 Task: For heading Calibri with Bold.  font size for heading24,  'Change the font style of data to'Bell MT.  and font size to 16,  Change the alignment of both headline & data to Align middle & Align Center.  In the sheet  ExpenseLog analysisbook
Action: Mouse moved to (137, 140)
Screenshot: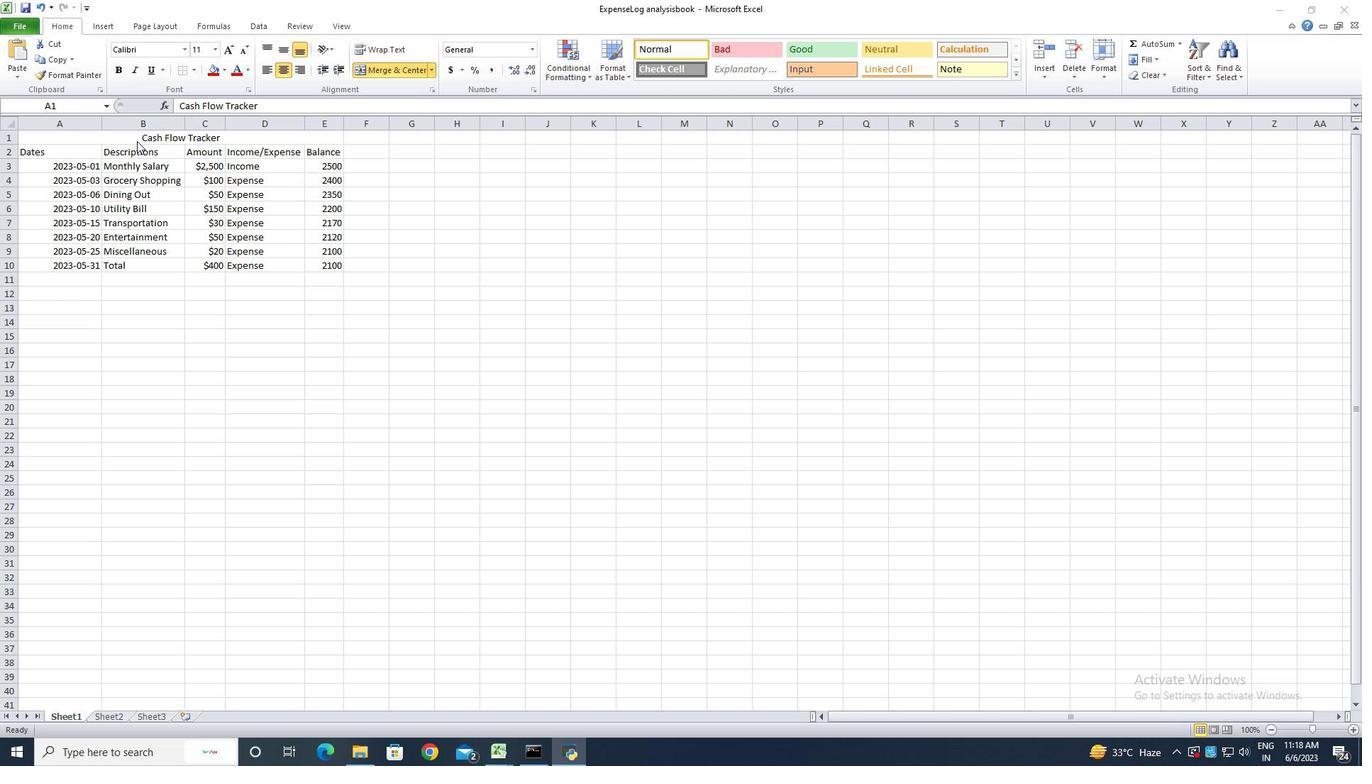 
Action: Mouse pressed left at (137, 140)
Screenshot: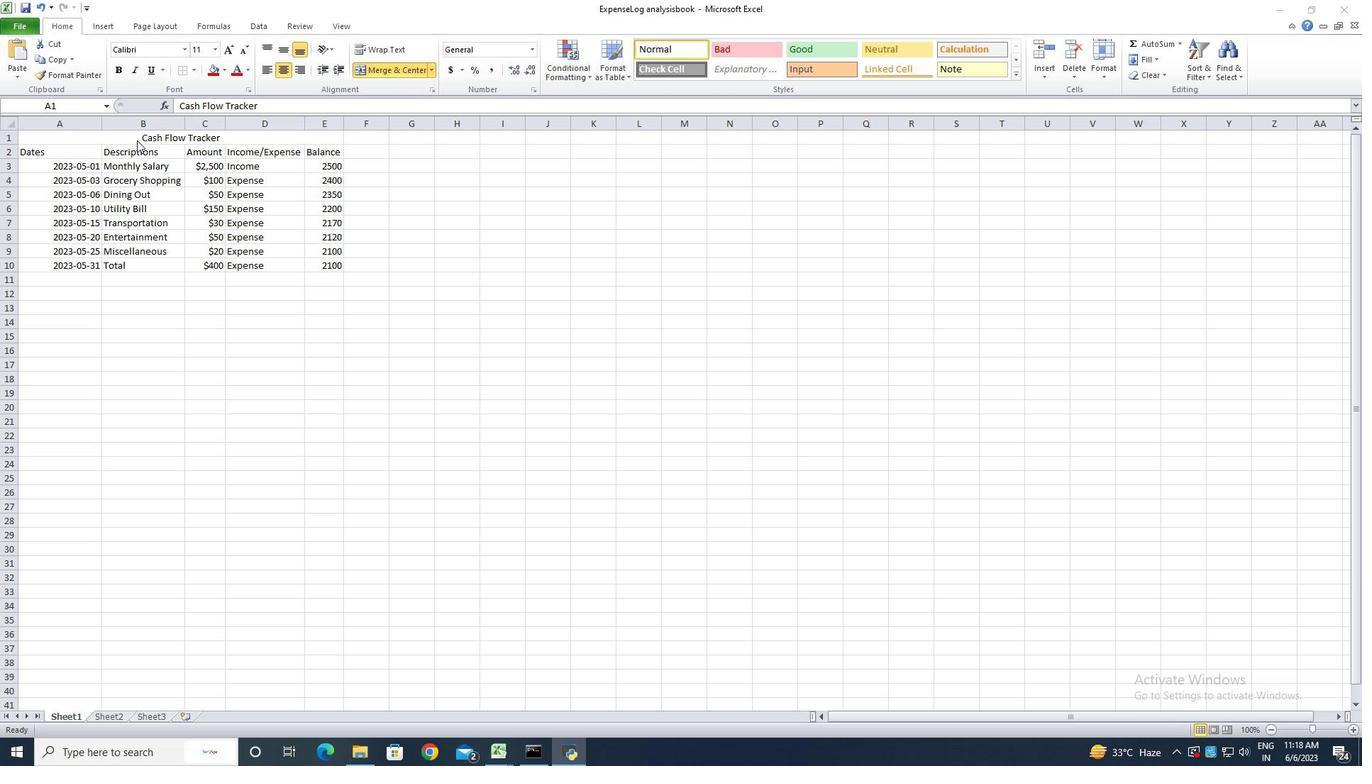 
Action: Mouse moved to (185, 51)
Screenshot: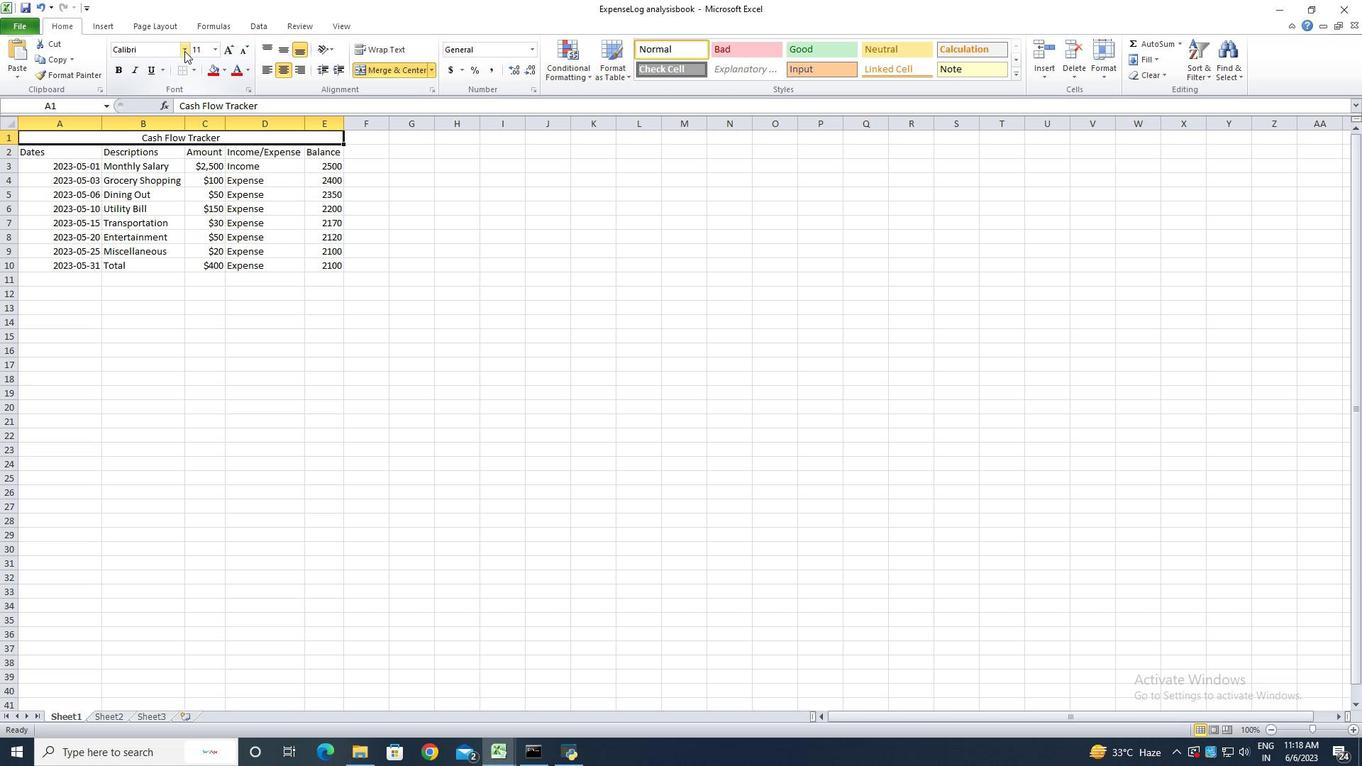 
Action: Mouse pressed left at (185, 51)
Screenshot: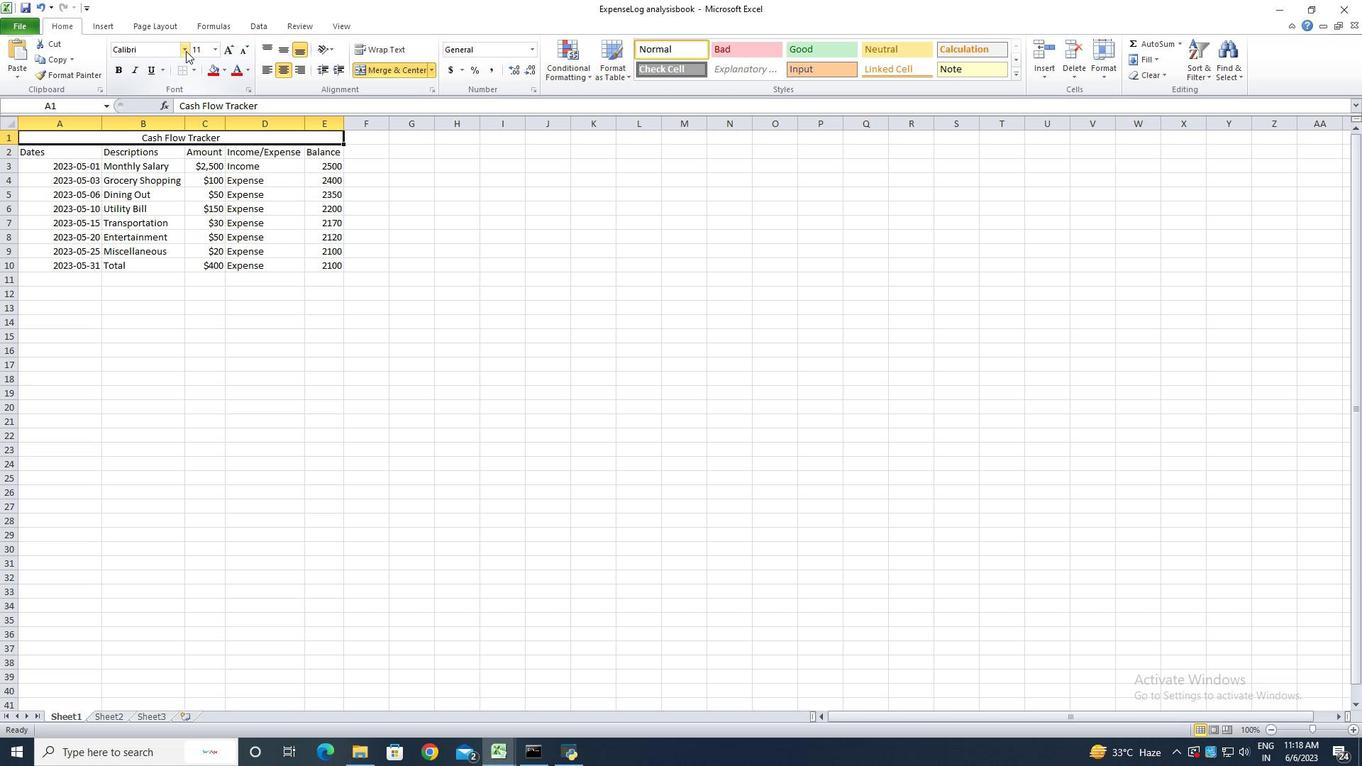 
Action: Mouse moved to (164, 100)
Screenshot: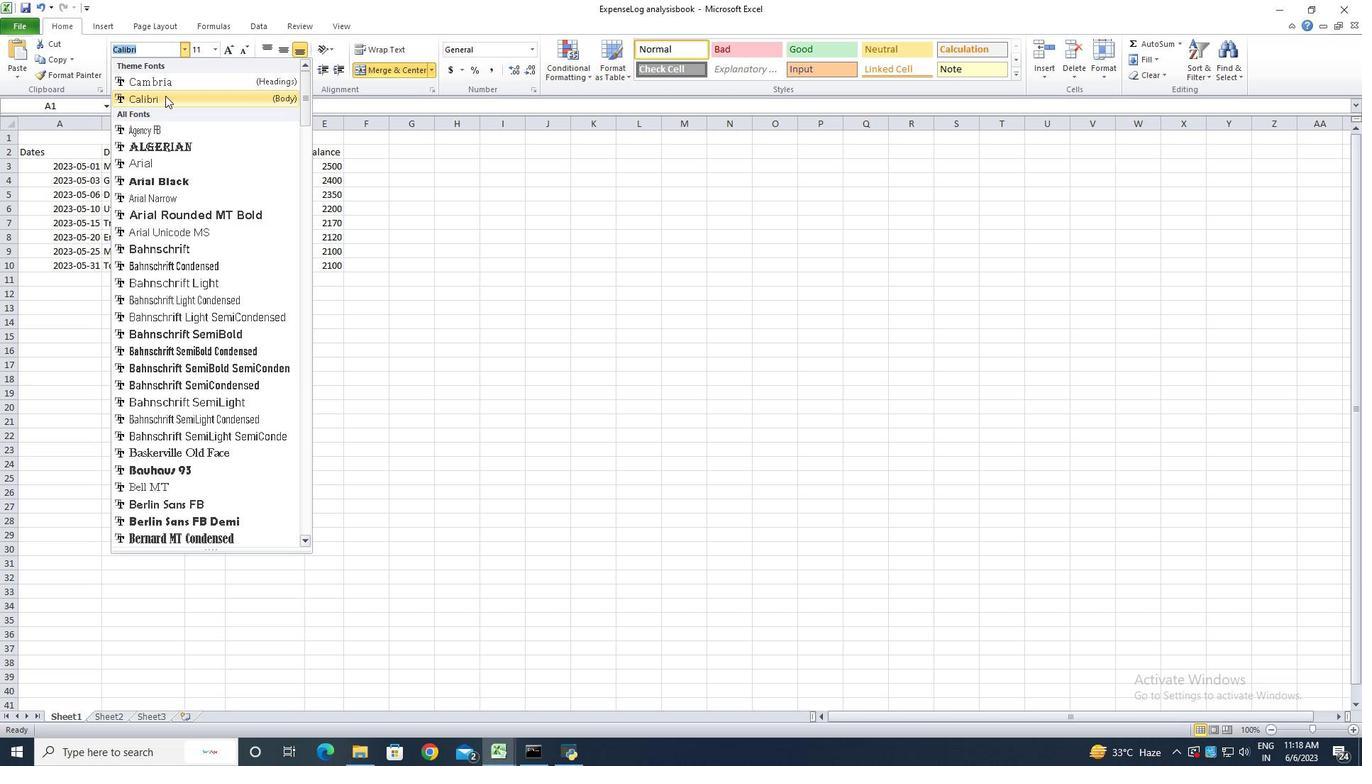
Action: Mouse pressed left at (164, 100)
Screenshot: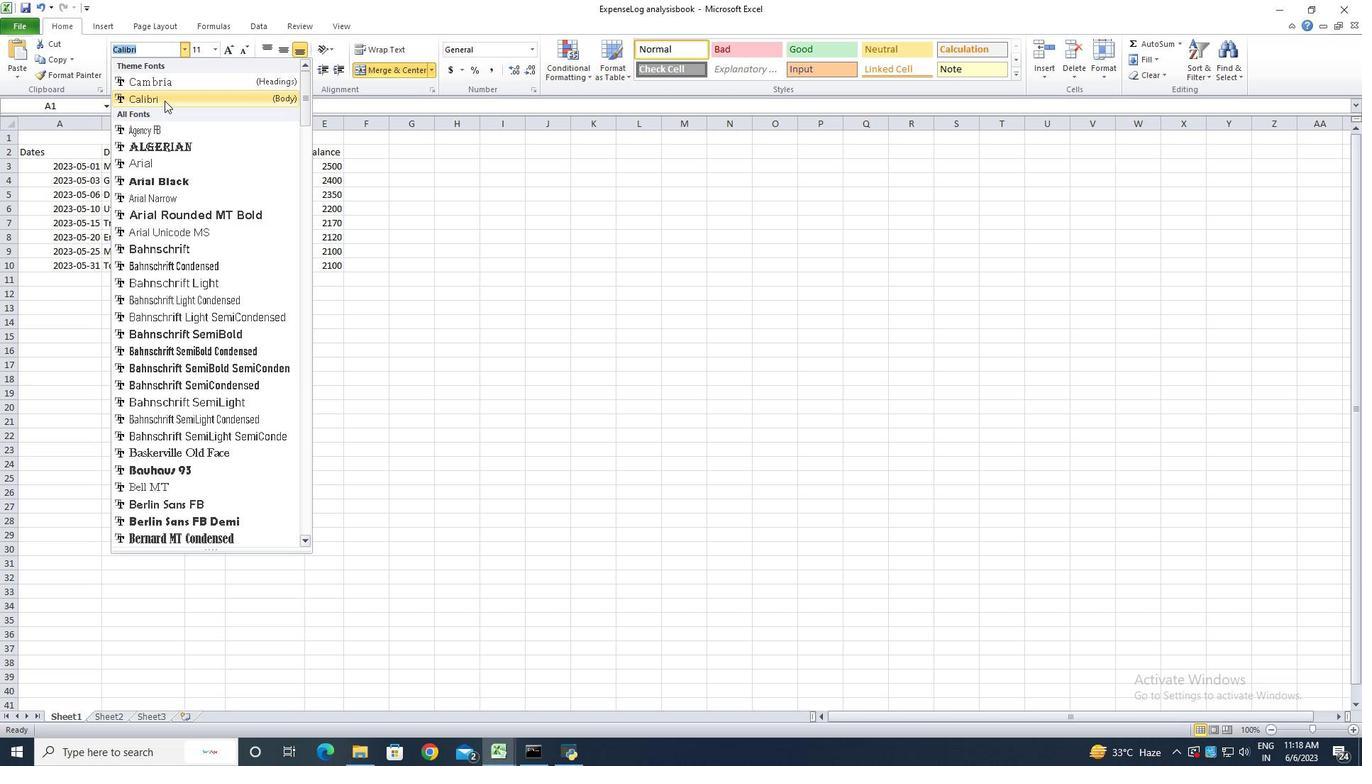 
Action: Mouse moved to (122, 66)
Screenshot: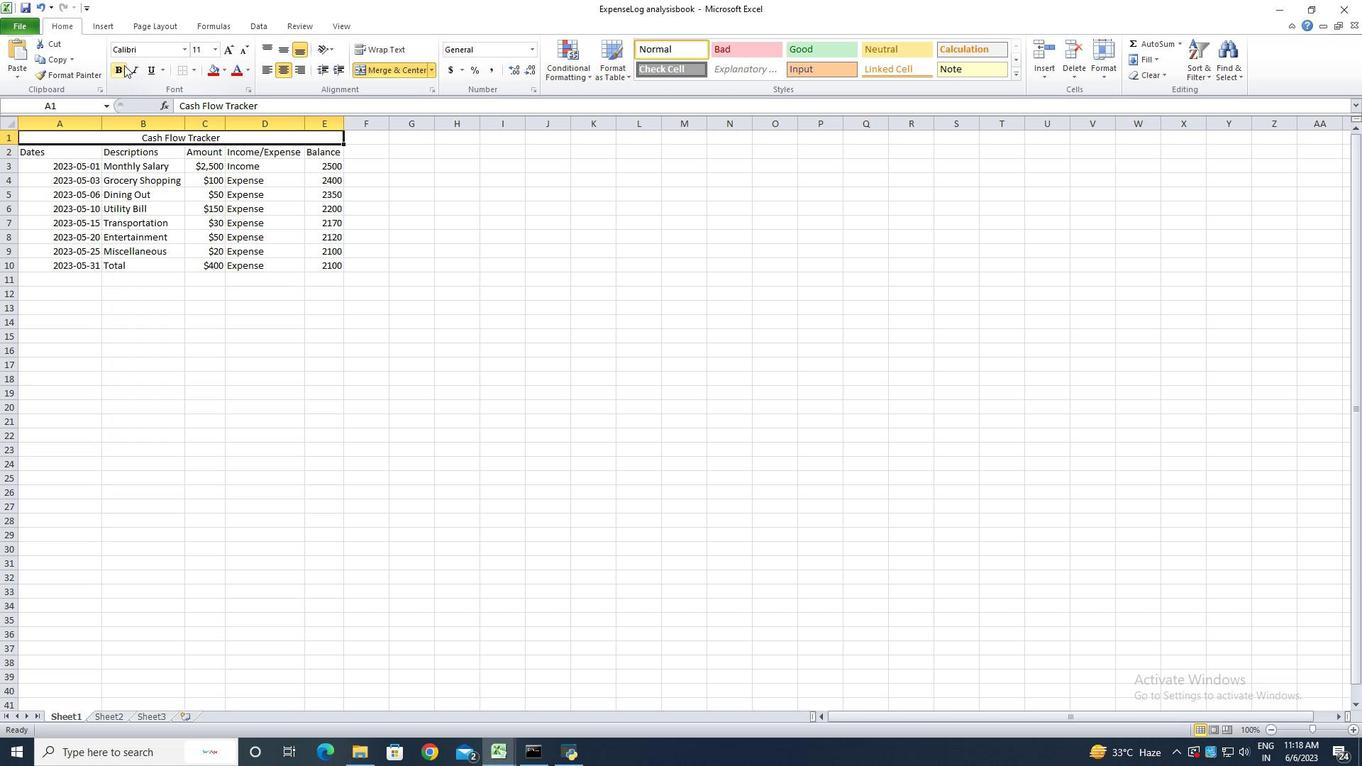 
Action: Mouse pressed left at (122, 66)
Screenshot: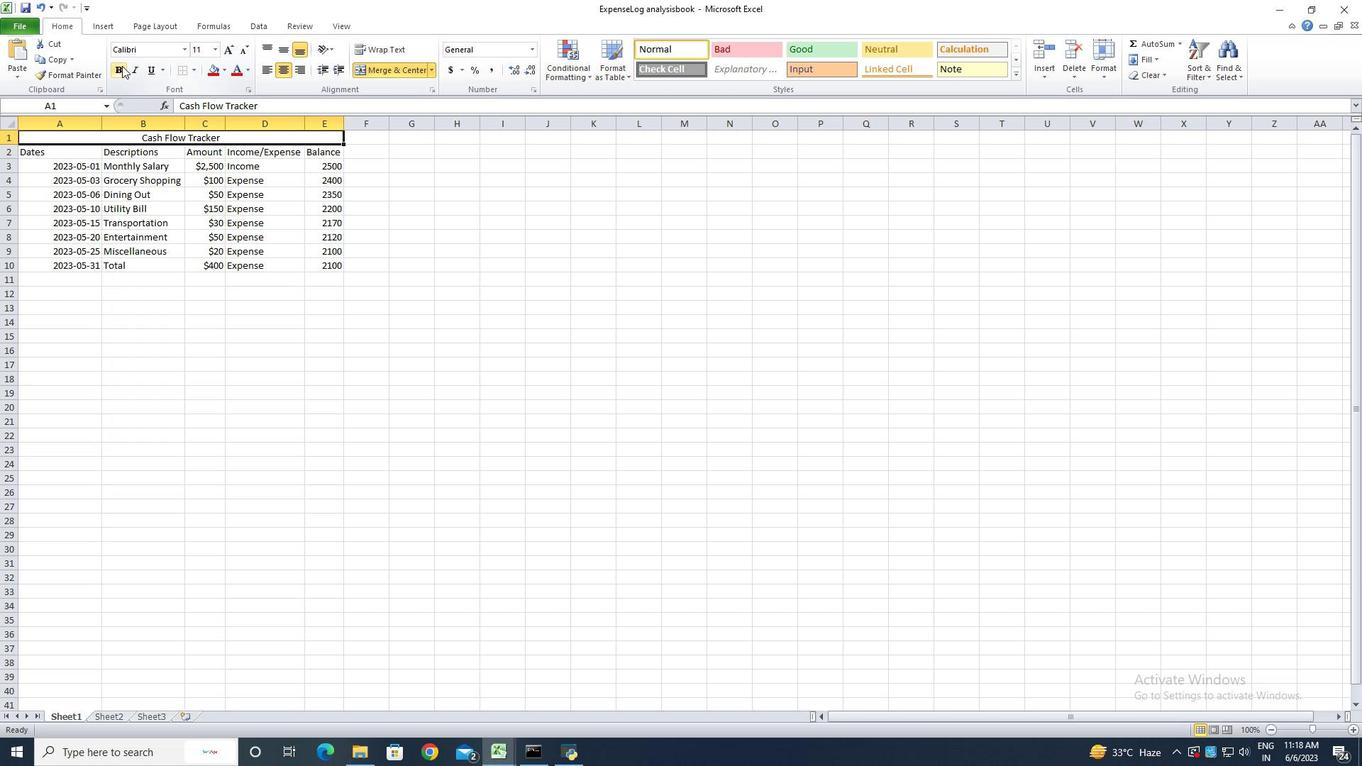 
Action: Mouse moved to (232, 50)
Screenshot: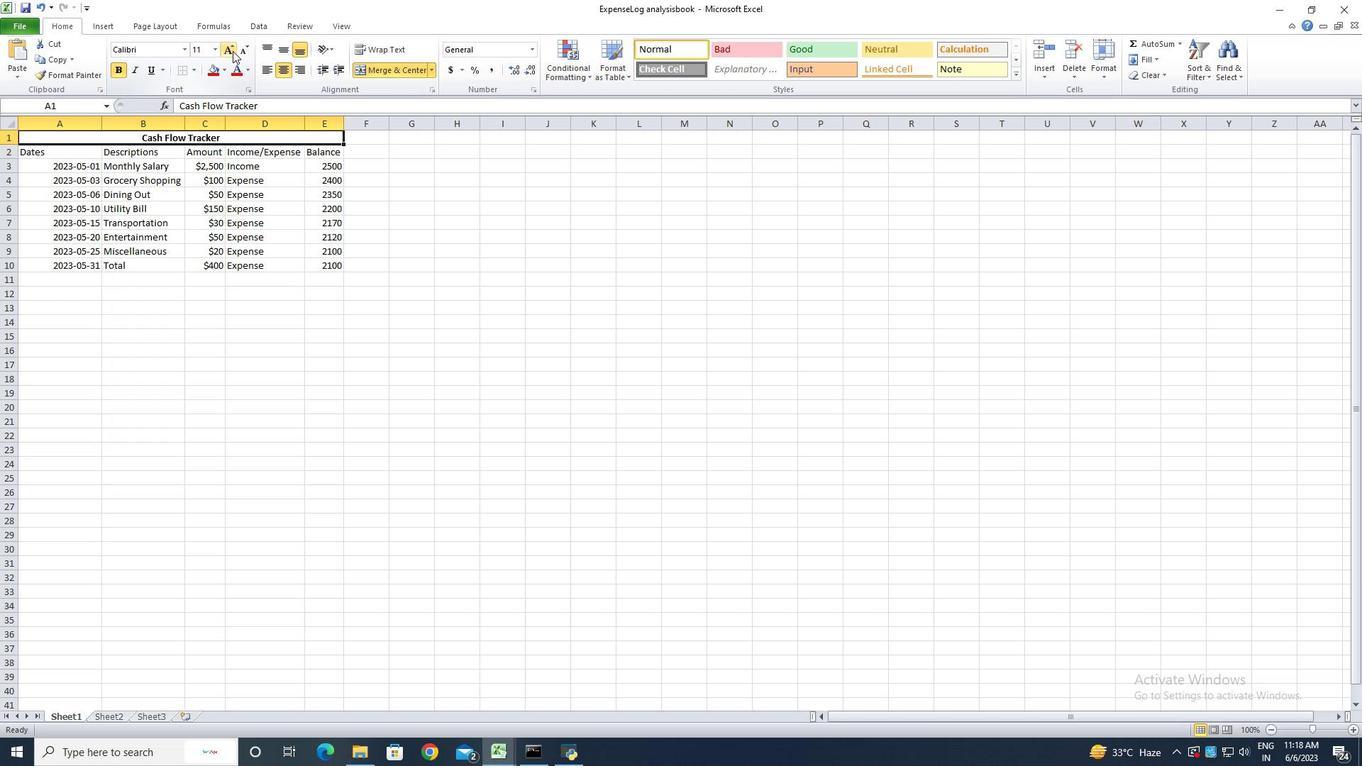
Action: Mouse pressed left at (232, 50)
Screenshot: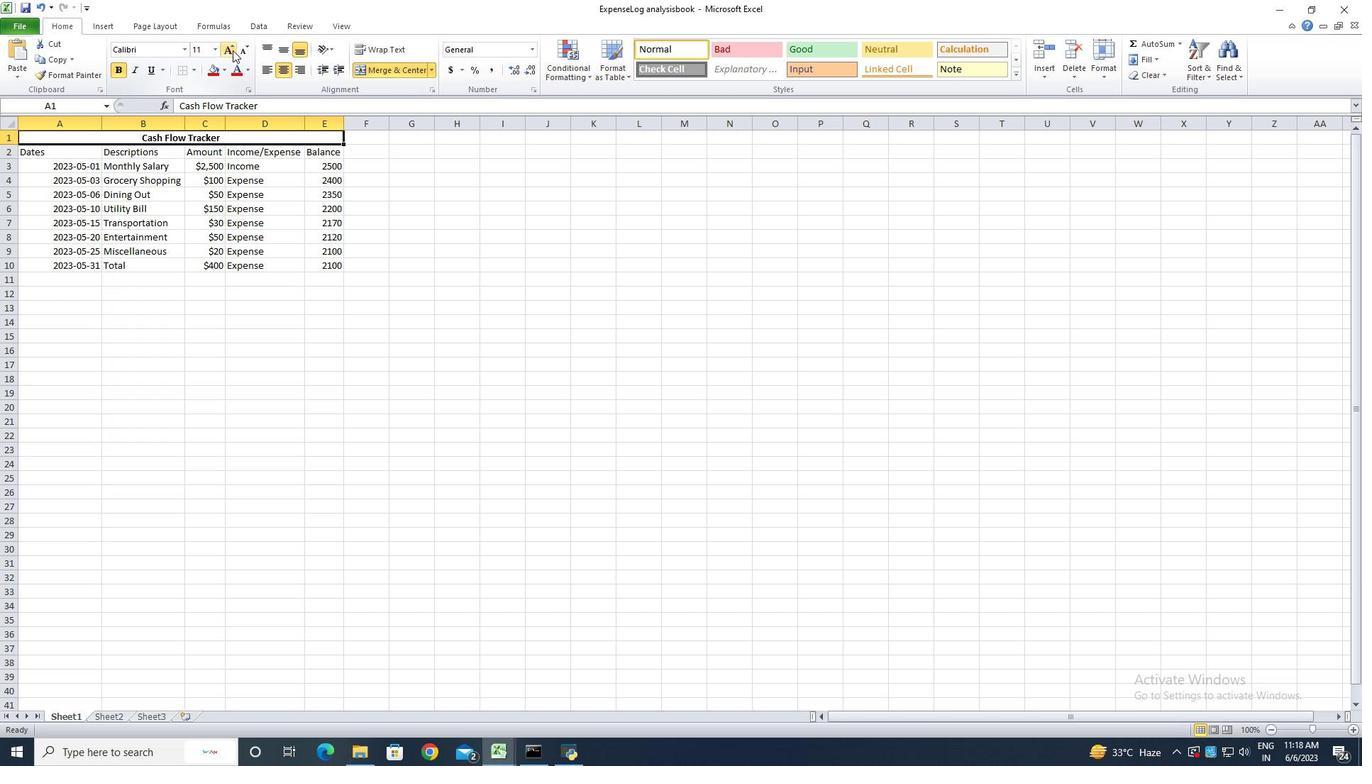 
Action: Mouse pressed left at (232, 50)
Screenshot: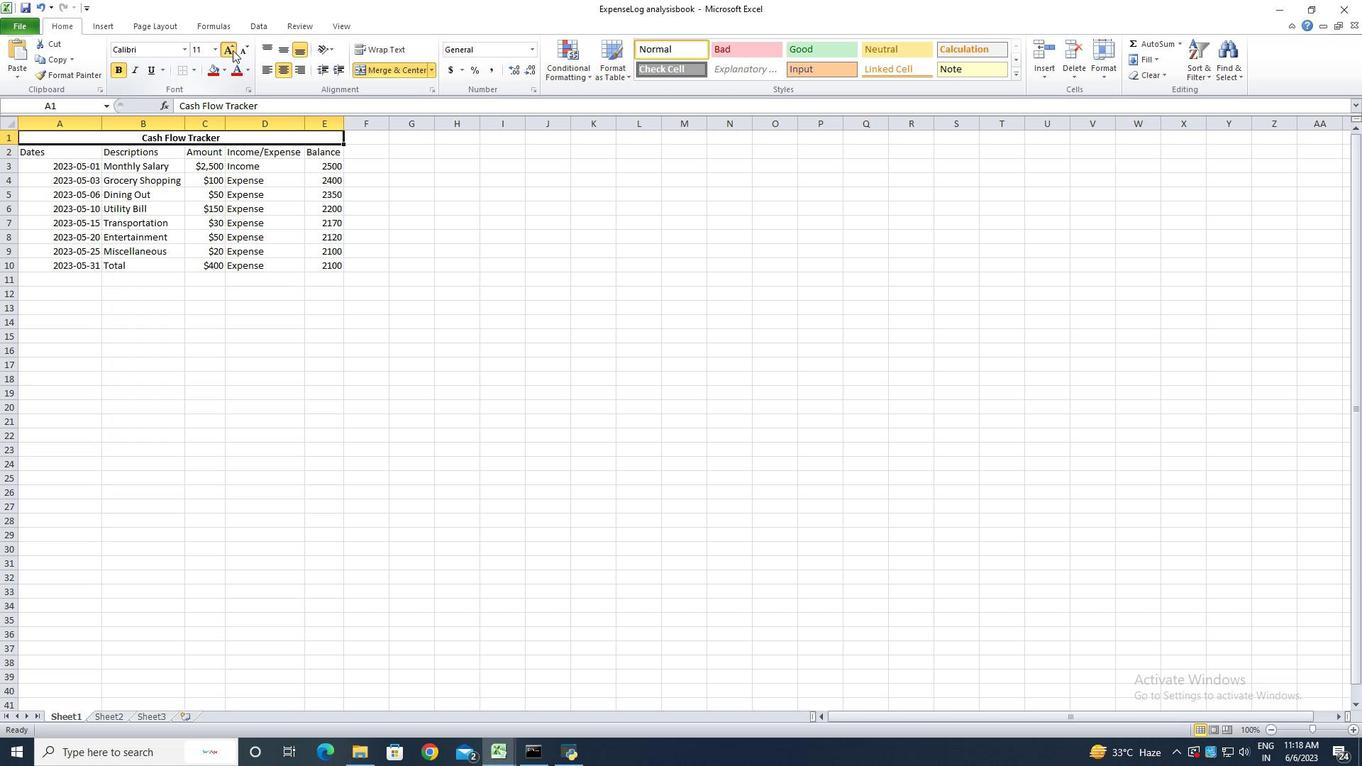 
Action: Mouse pressed left at (232, 50)
Screenshot: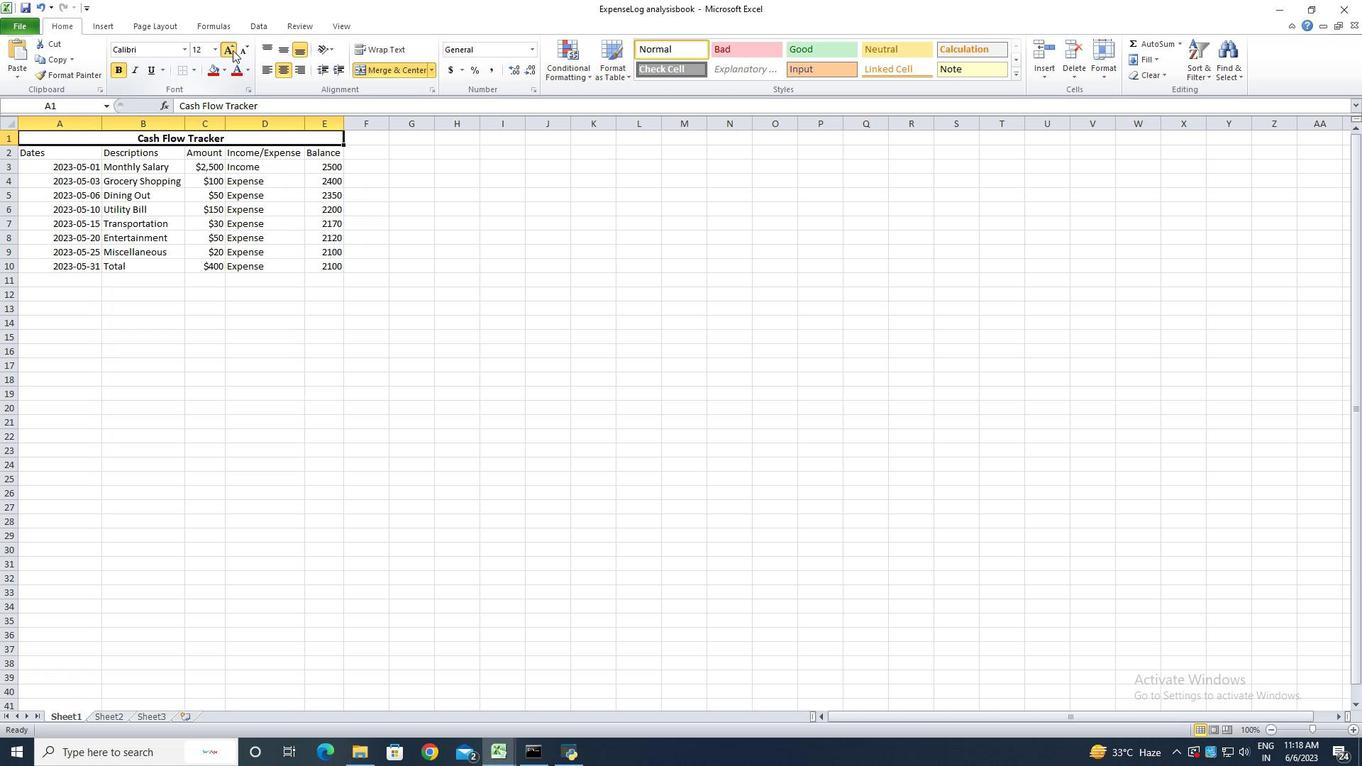 
Action: Mouse pressed left at (232, 50)
Screenshot: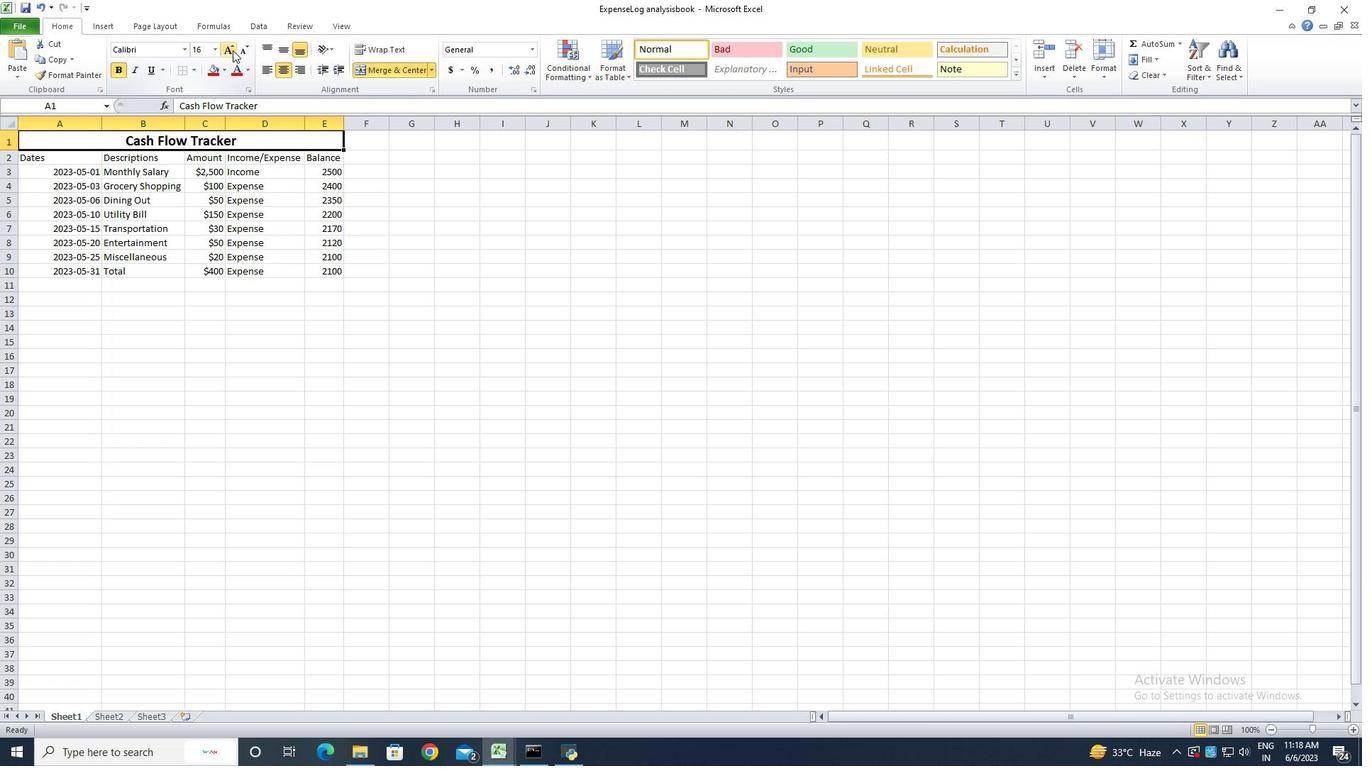 
Action: Mouse pressed left at (232, 50)
Screenshot: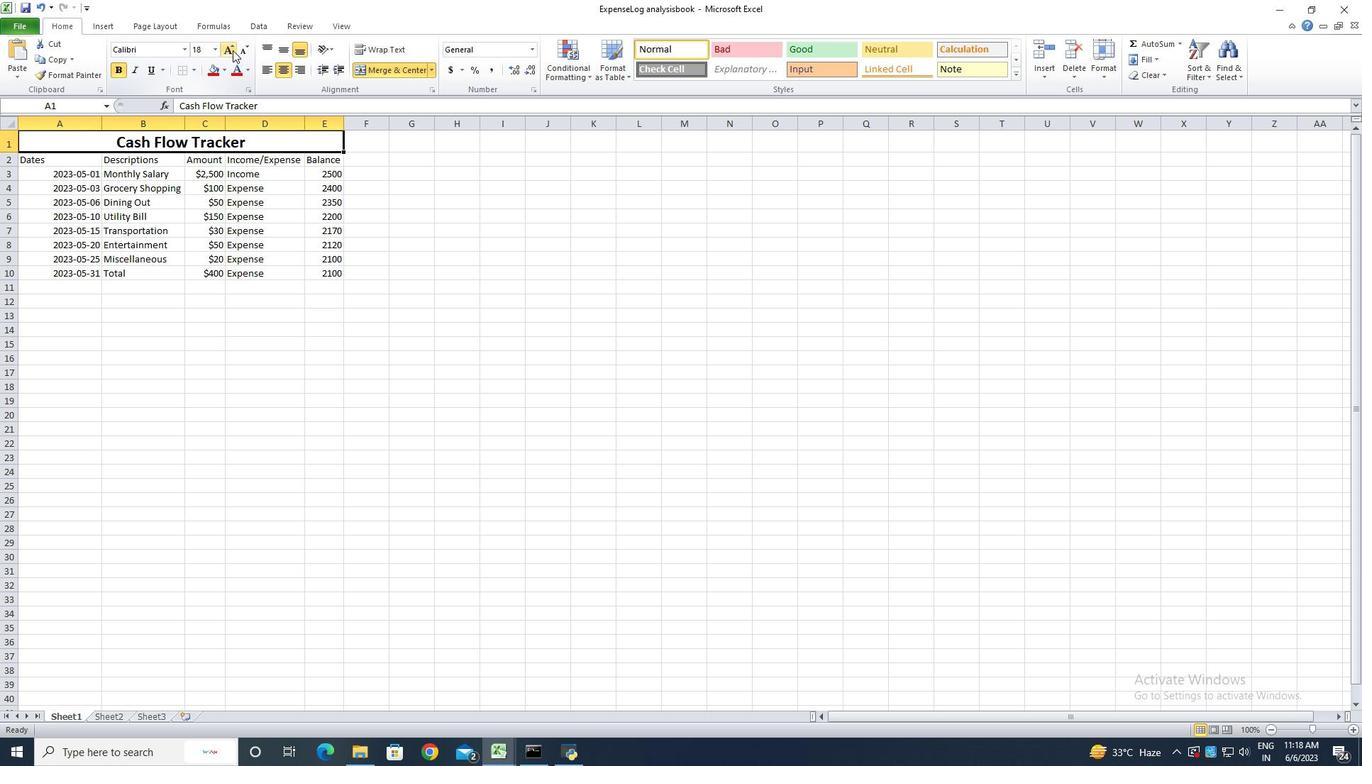 
Action: Mouse pressed left at (232, 50)
Screenshot: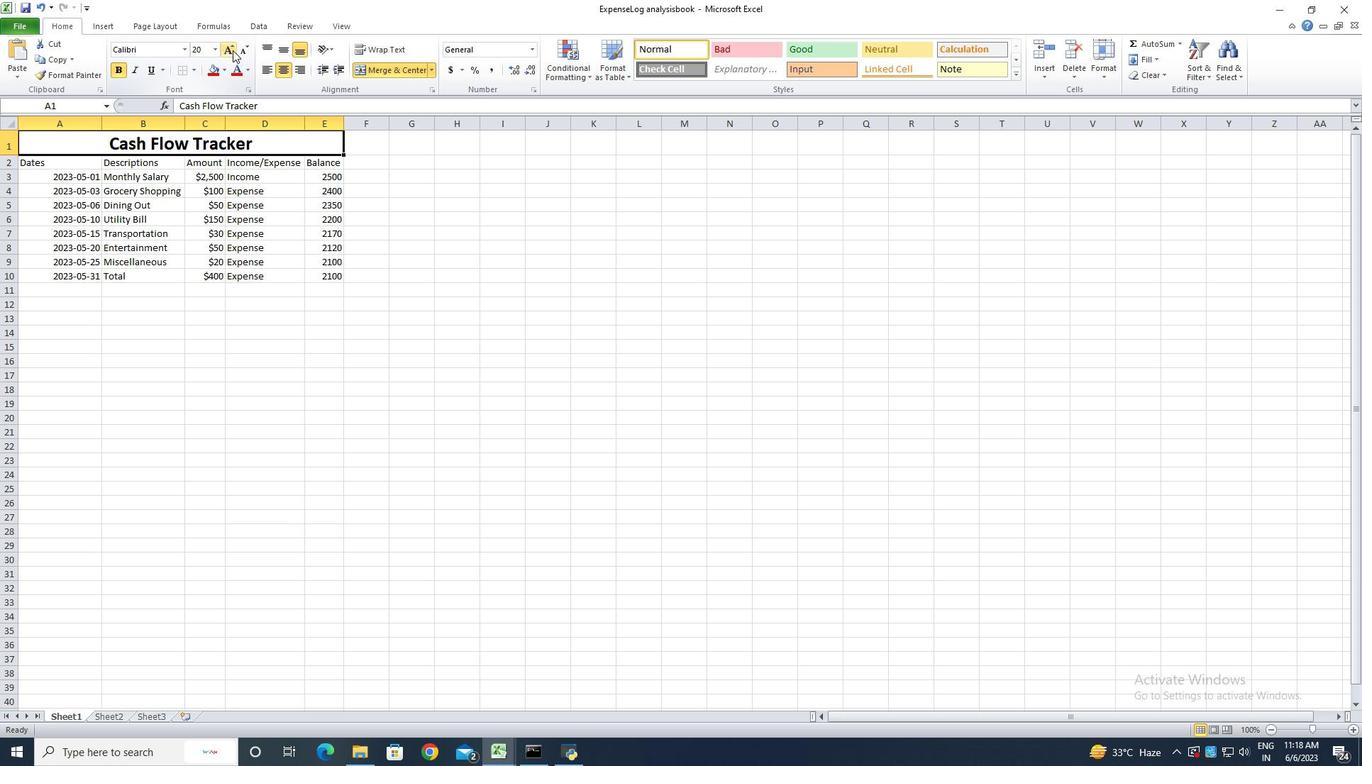 
Action: Mouse pressed left at (232, 50)
Screenshot: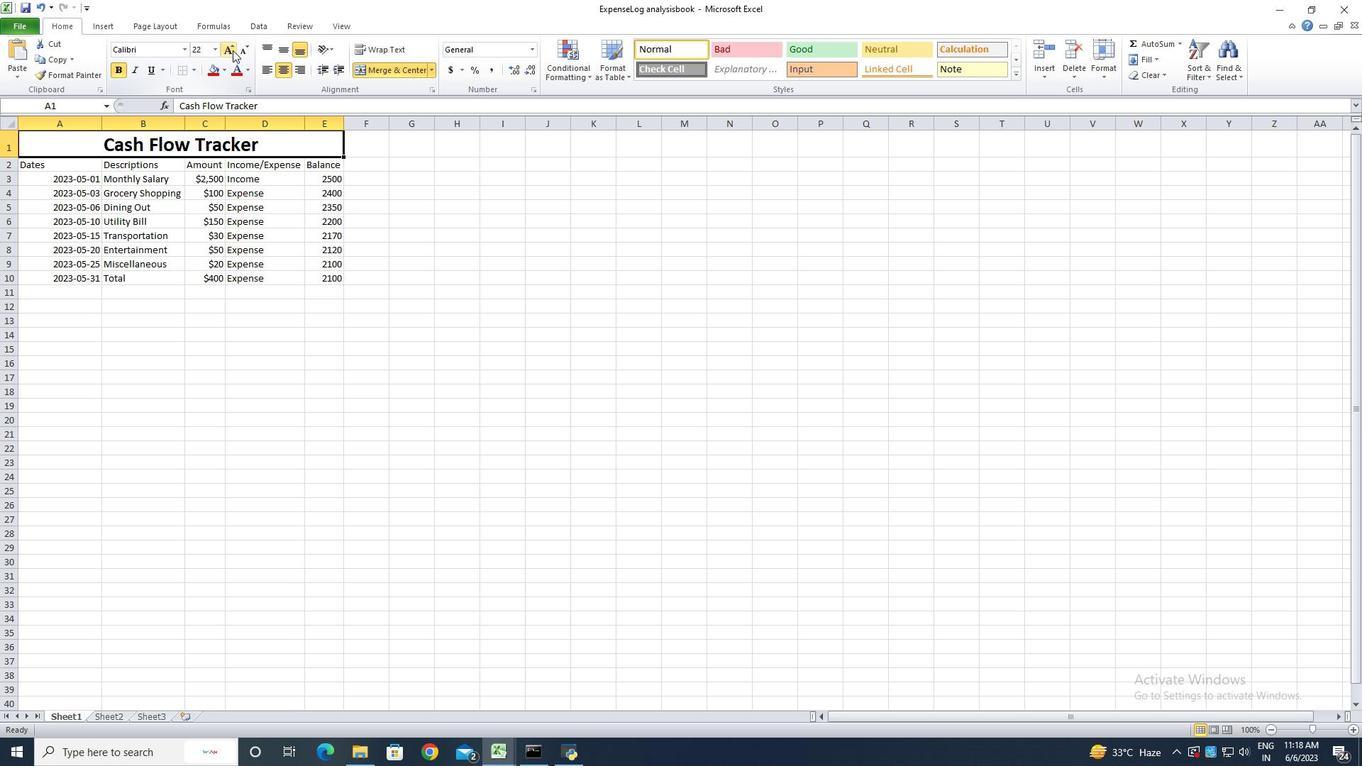 
Action: Mouse moved to (66, 166)
Screenshot: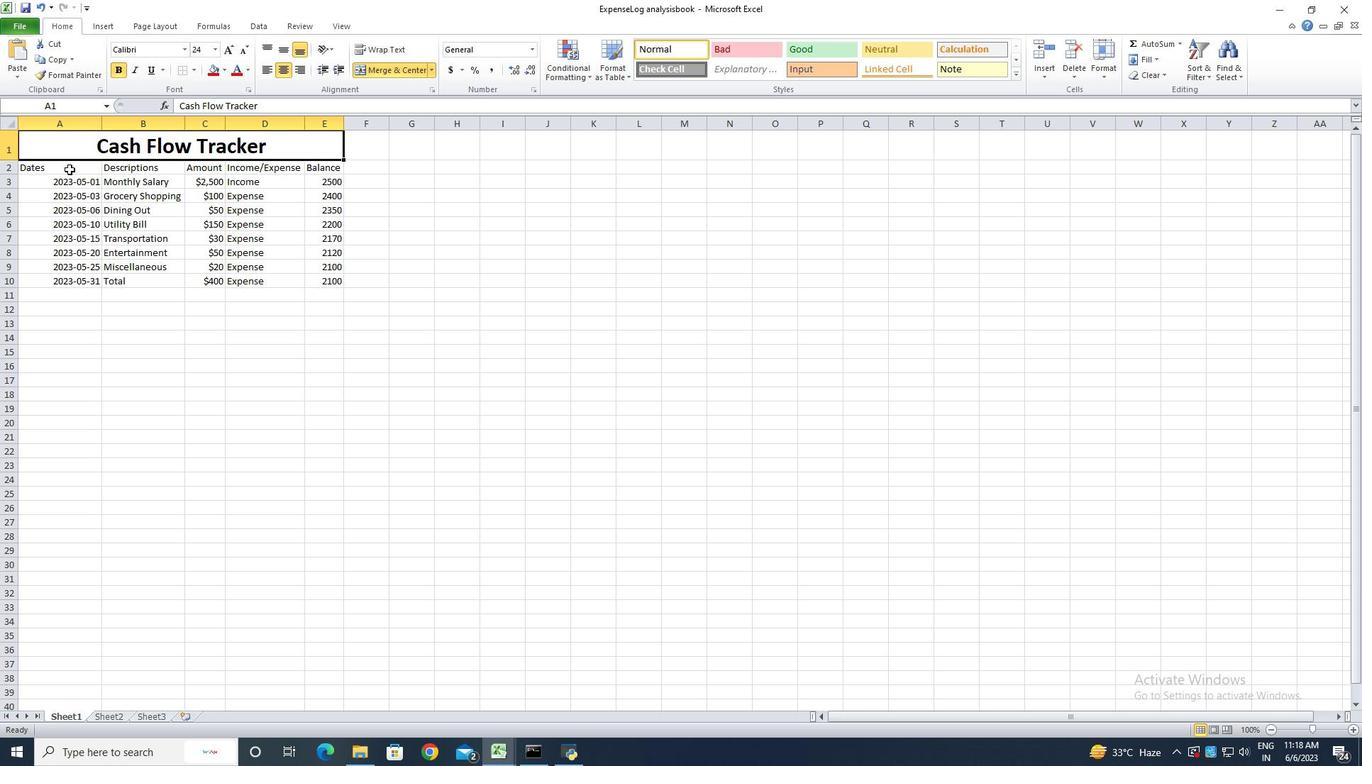 
Action: Mouse pressed left at (66, 166)
Screenshot: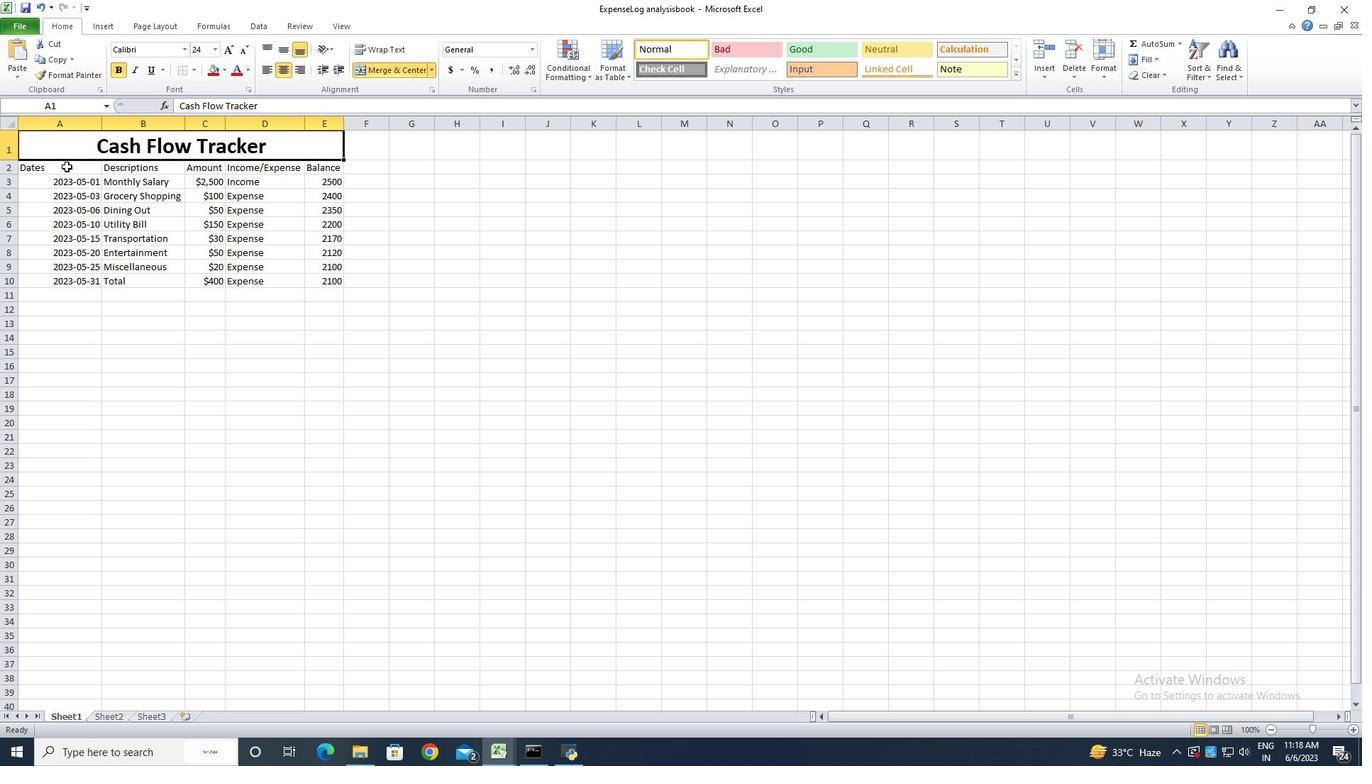 
Action: Mouse moved to (186, 52)
Screenshot: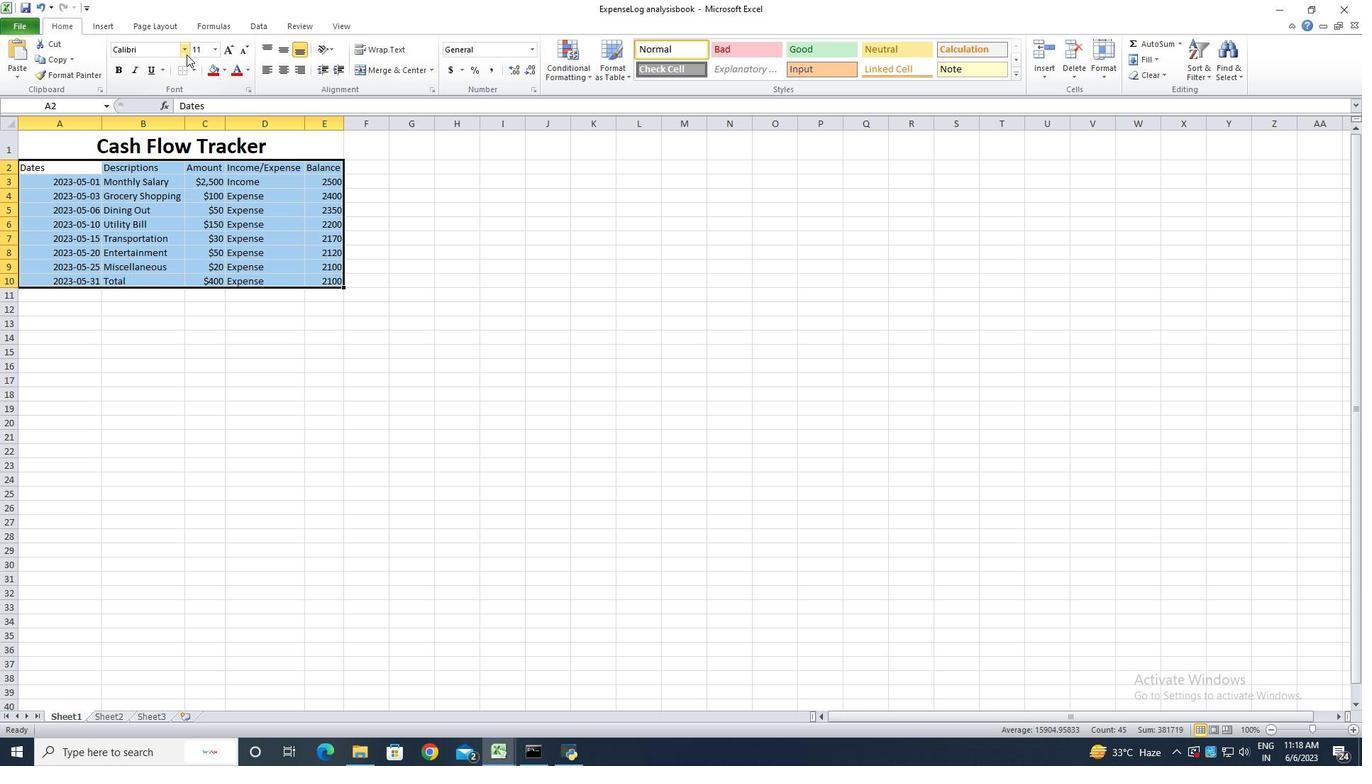 
Action: Mouse pressed left at (186, 52)
Screenshot: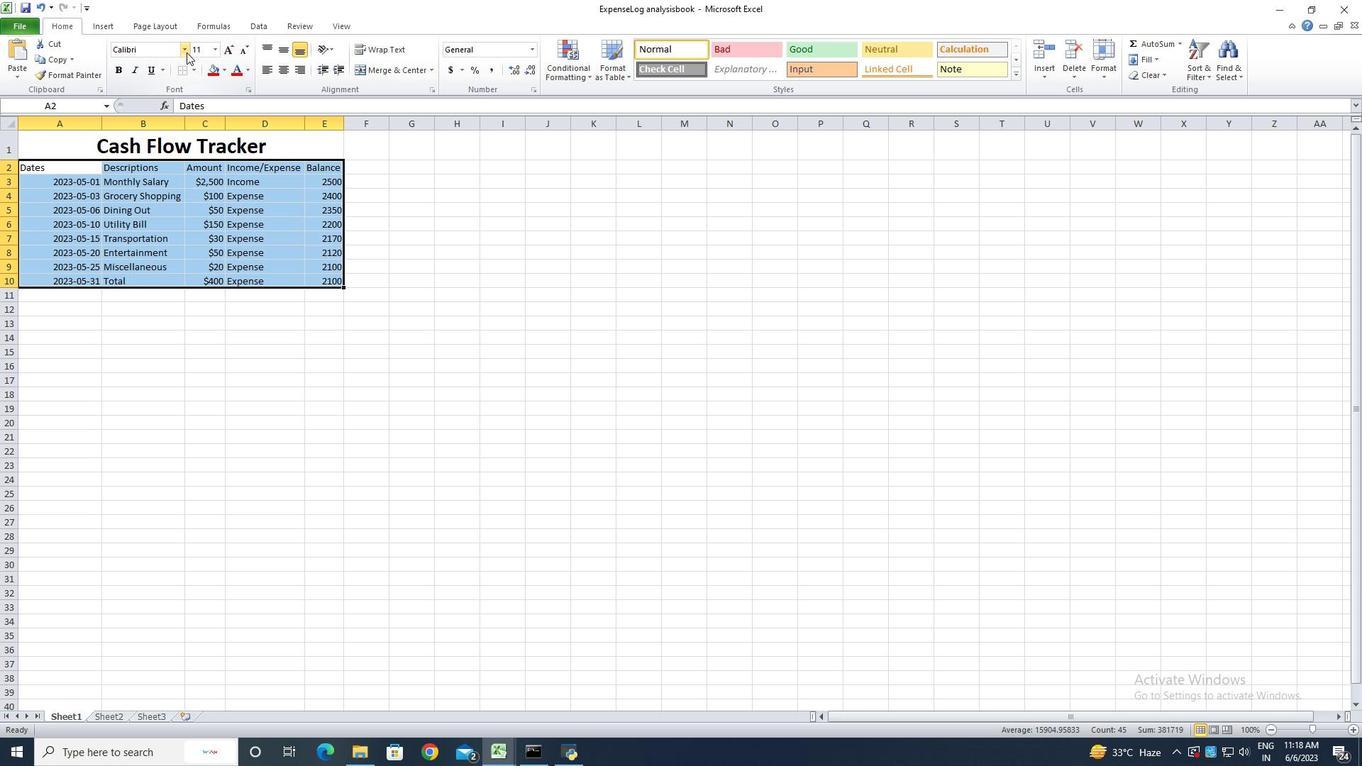 
Action: Mouse moved to (149, 484)
Screenshot: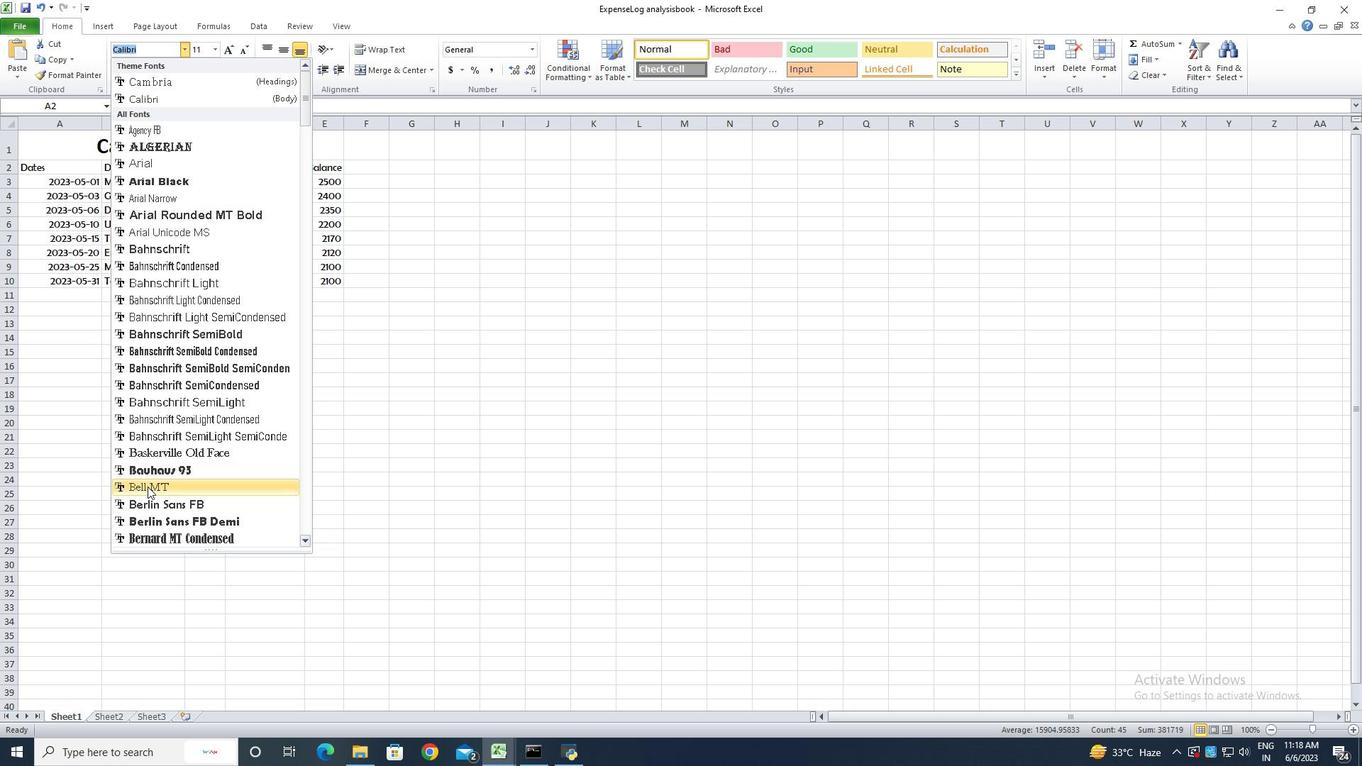 
Action: Mouse pressed left at (149, 484)
Screenshot: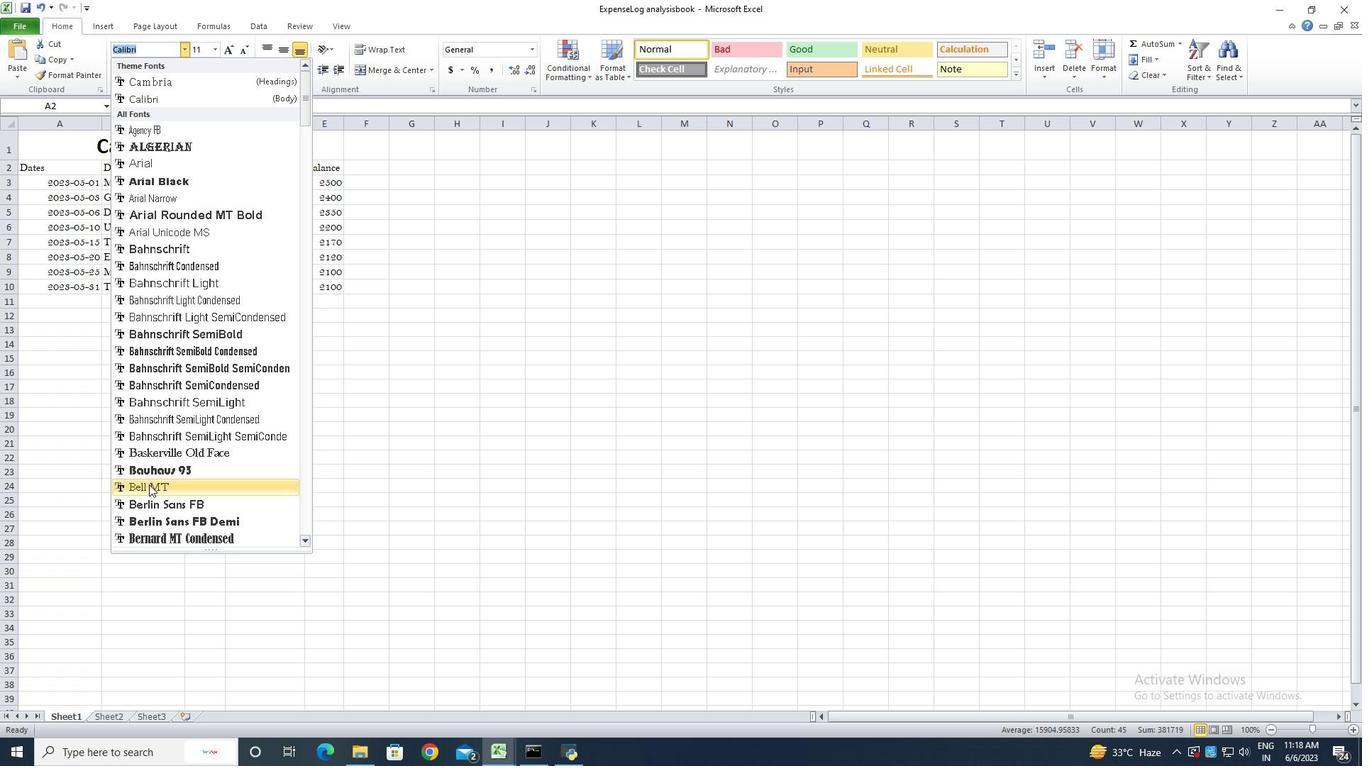 
Action: Mouse moved to (227, 49)
Screenshot: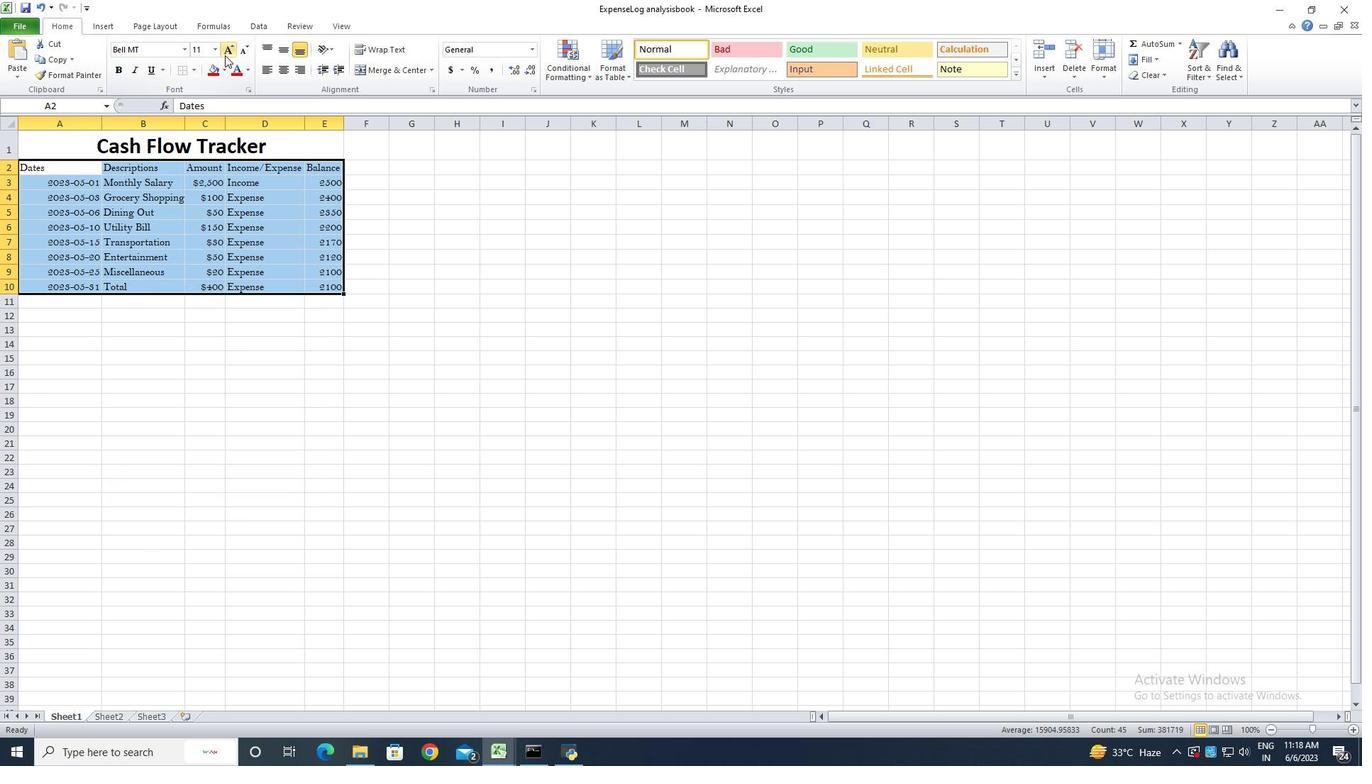 
Action: Mouse pressed left at (227, 49)
Screenshot: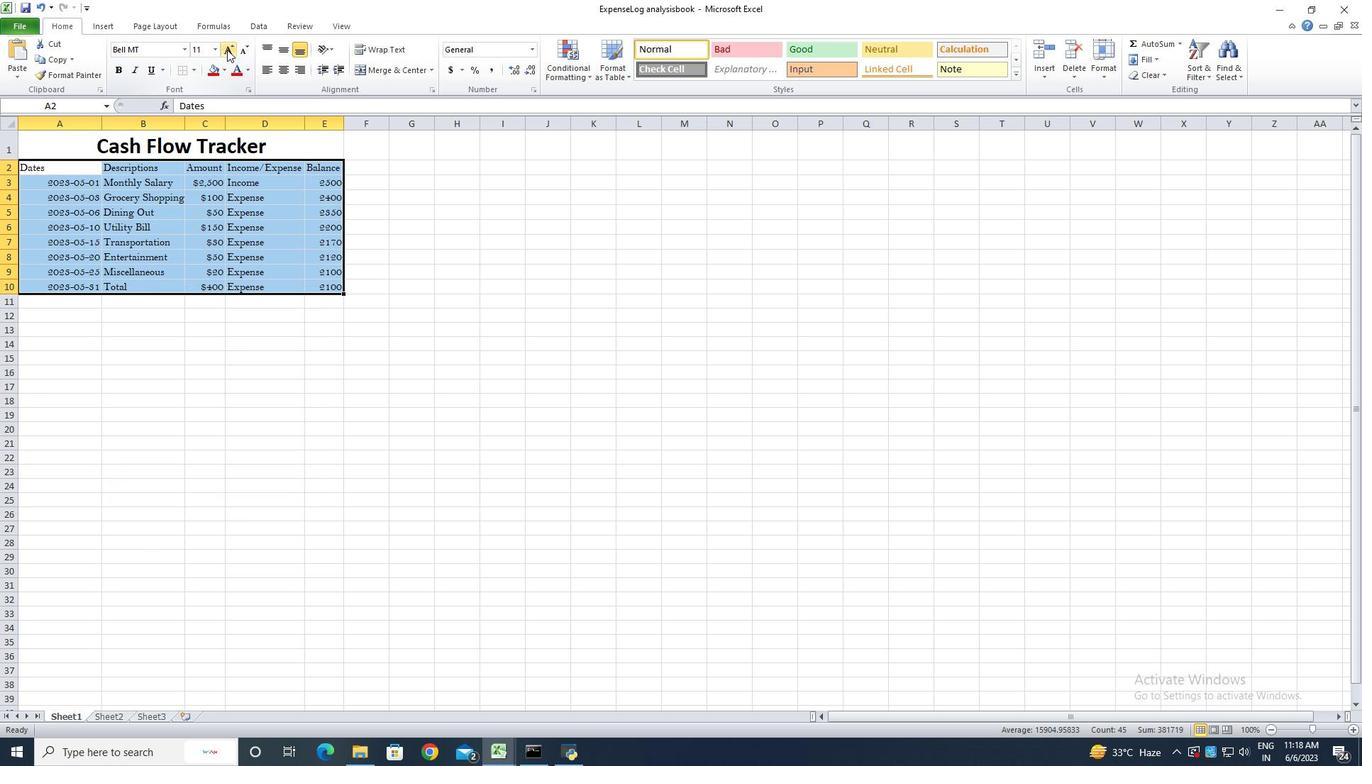 
Action: Mouse pressed left at (227, 49)
Screenshot: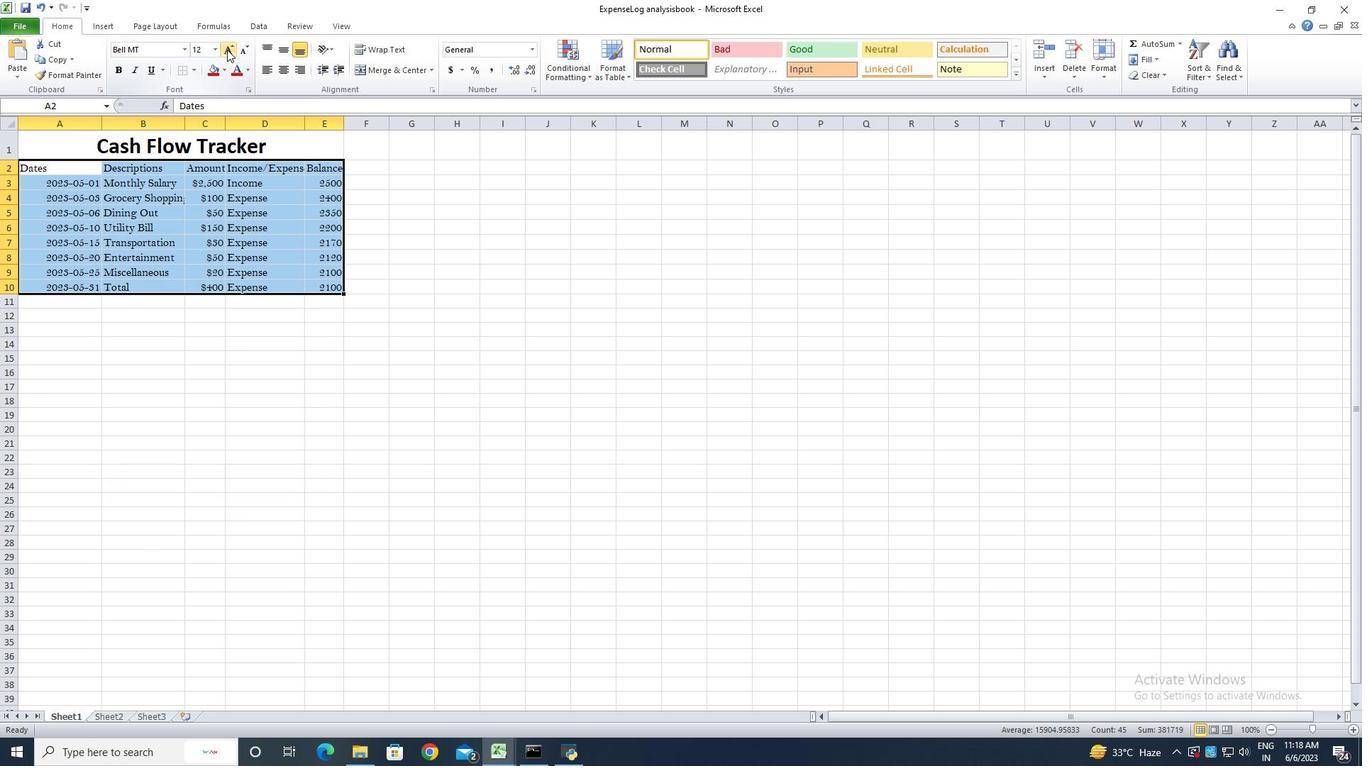 
Action: Mouse pressed left at (227, 49)
Screenshot: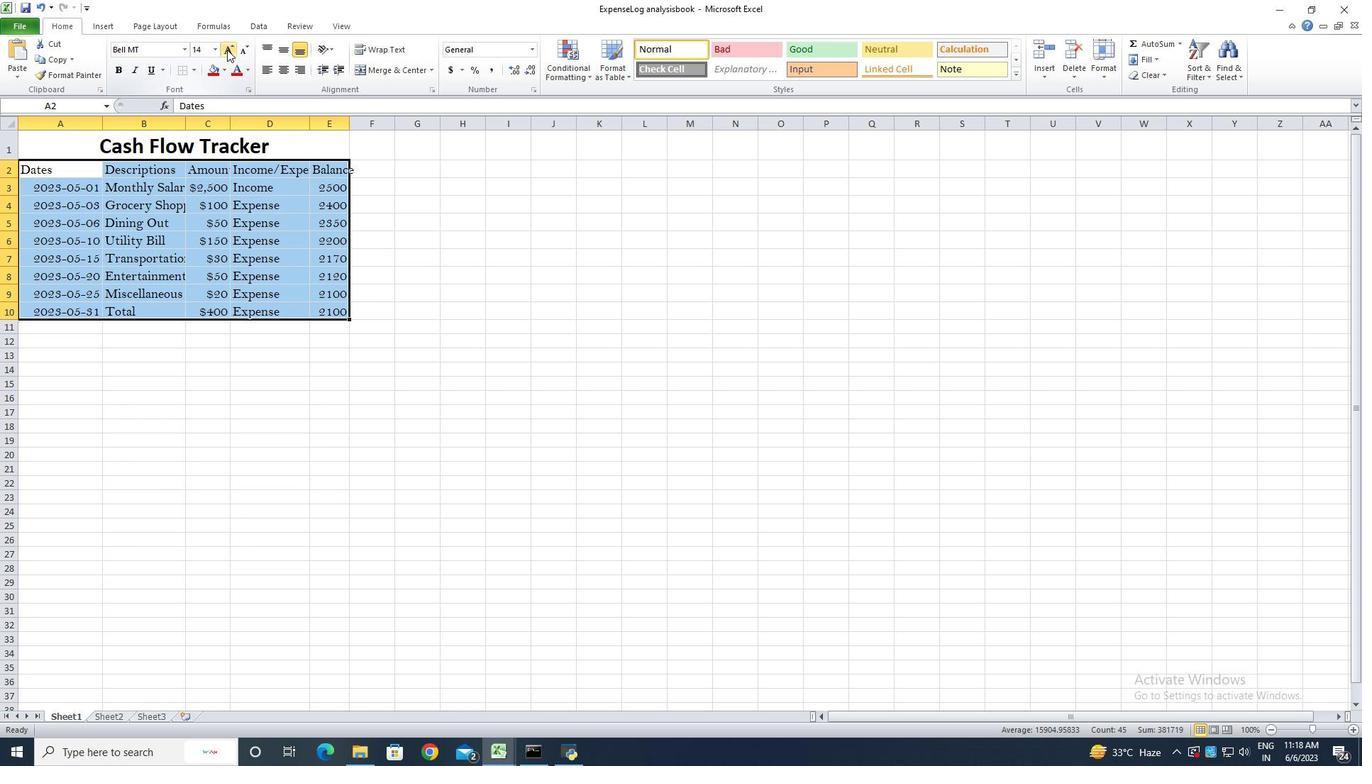 
Action: Mouse moved to (80, 425)
Screenshot: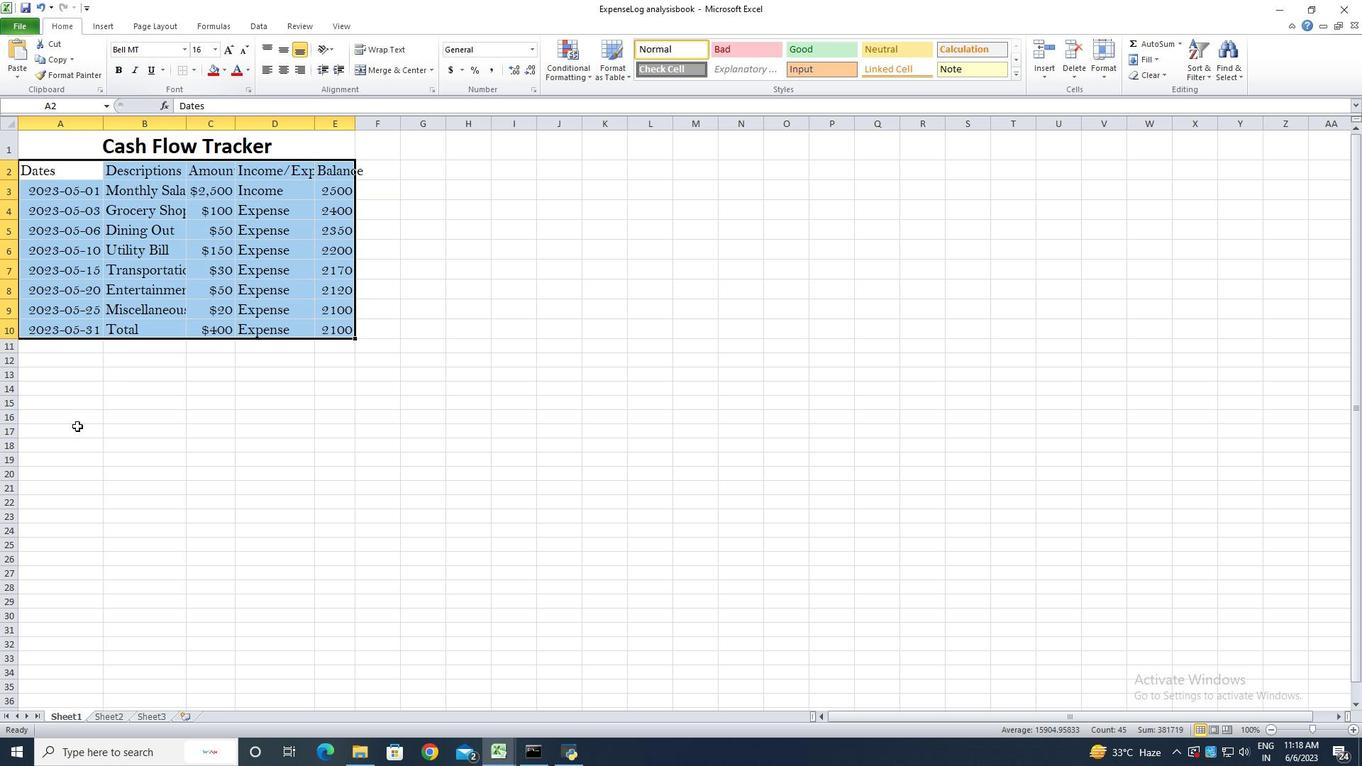 
Action: Mouse pressed left at (80, 425)
Screenshot: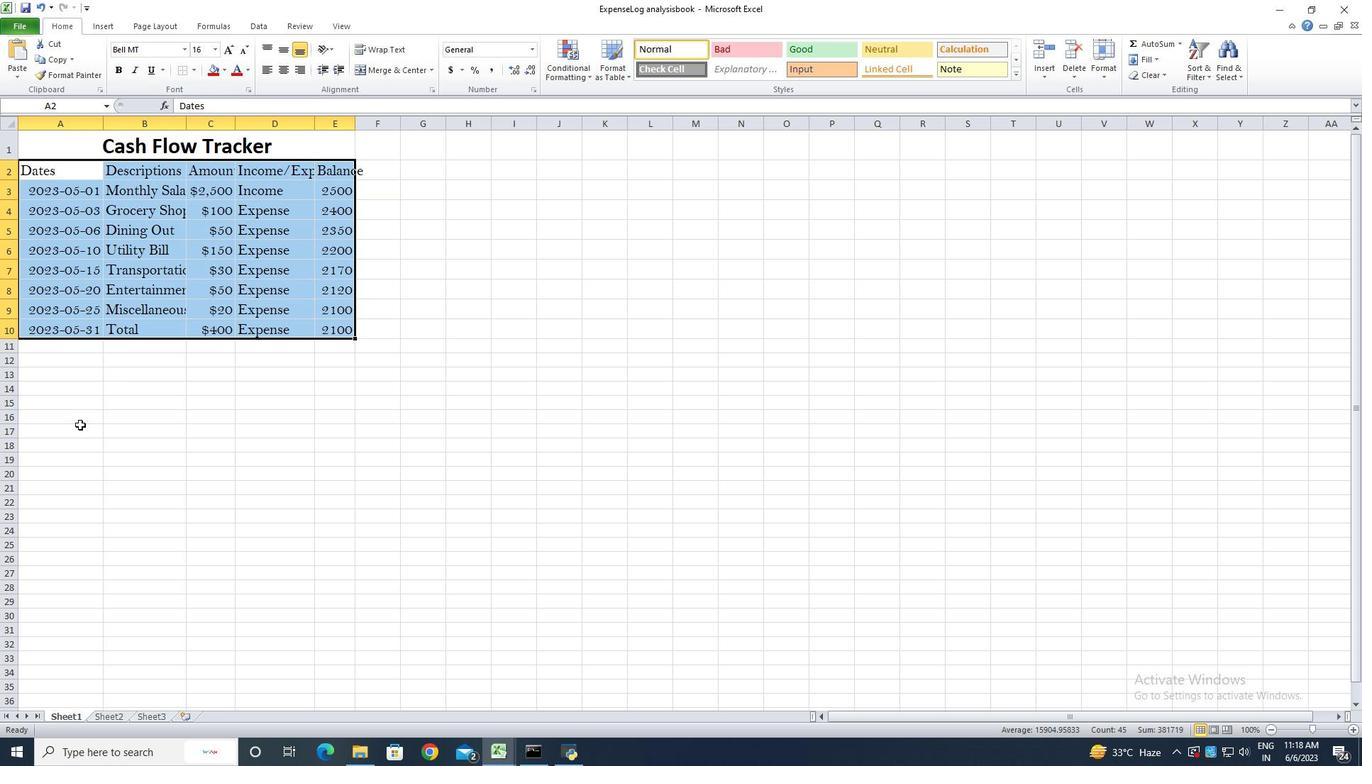 
Action: Mouse moved to (102, 125)
Screenshot: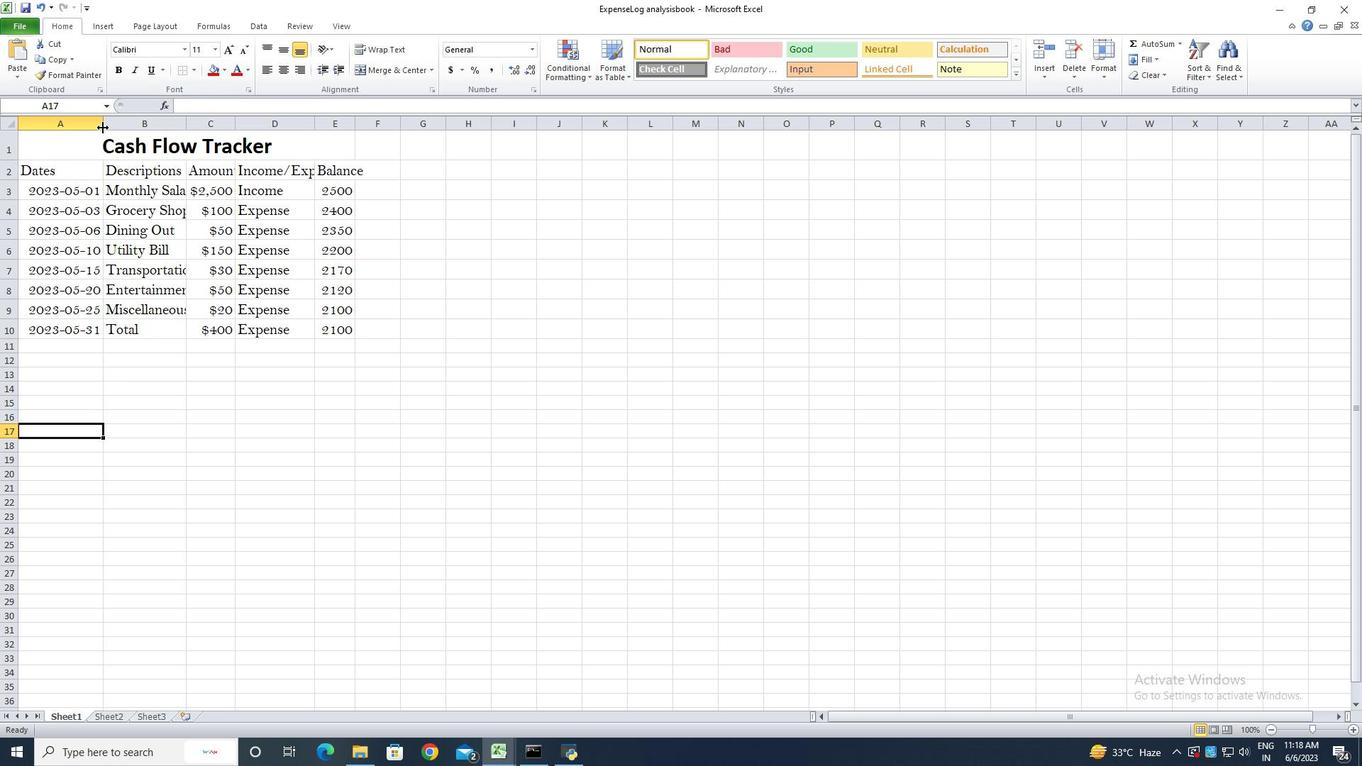 
Action: Mouse pressed left at (102, 125)
Screenshot: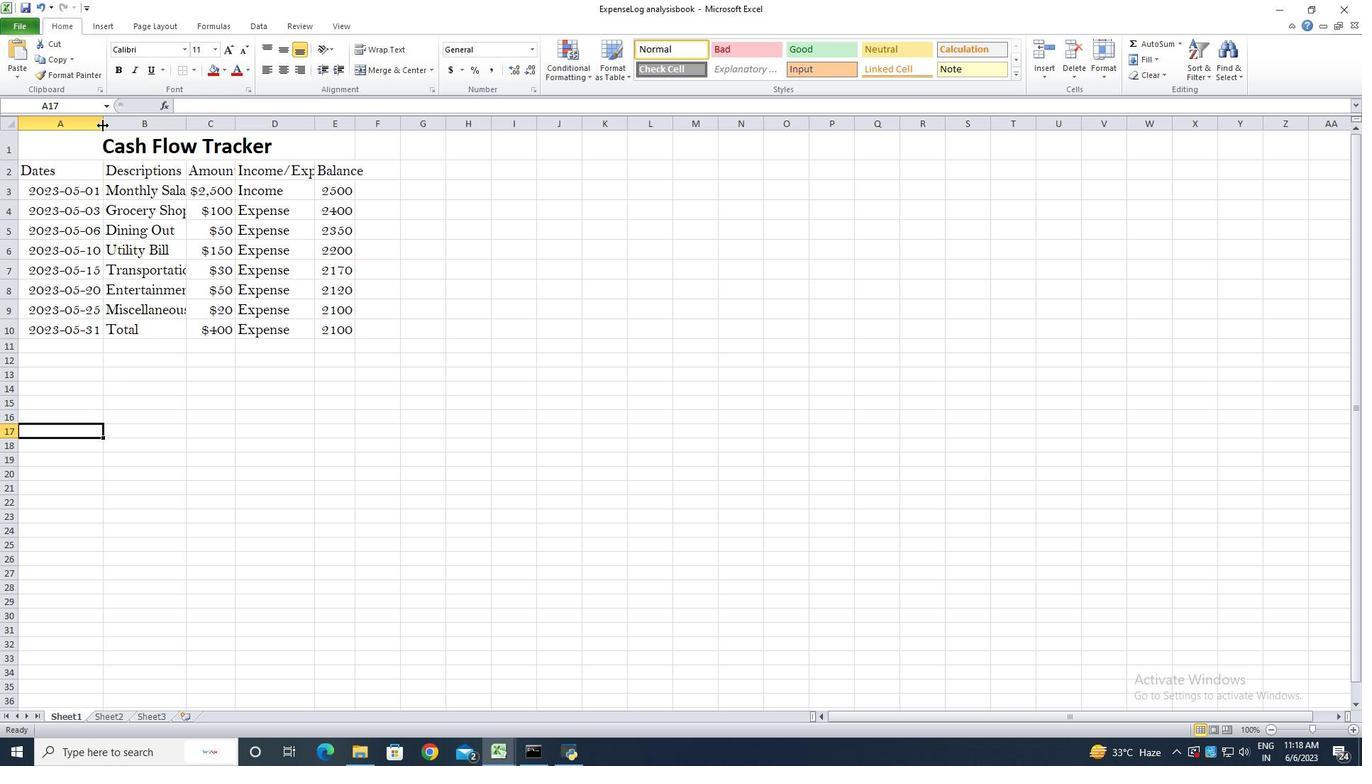 
Action: Mouse pressed left at (102, 125)
Screenshot: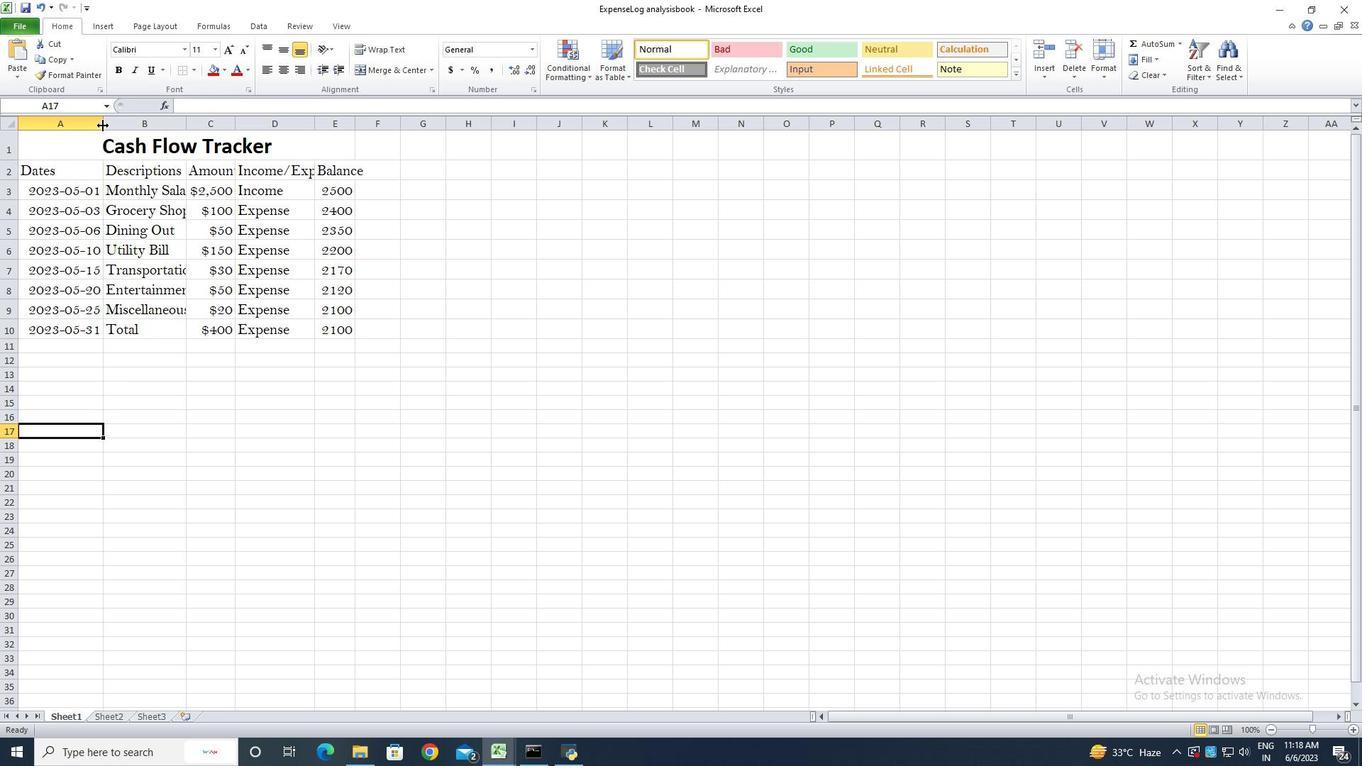
Action: Mouse moved to (181, 127)
Screenshot: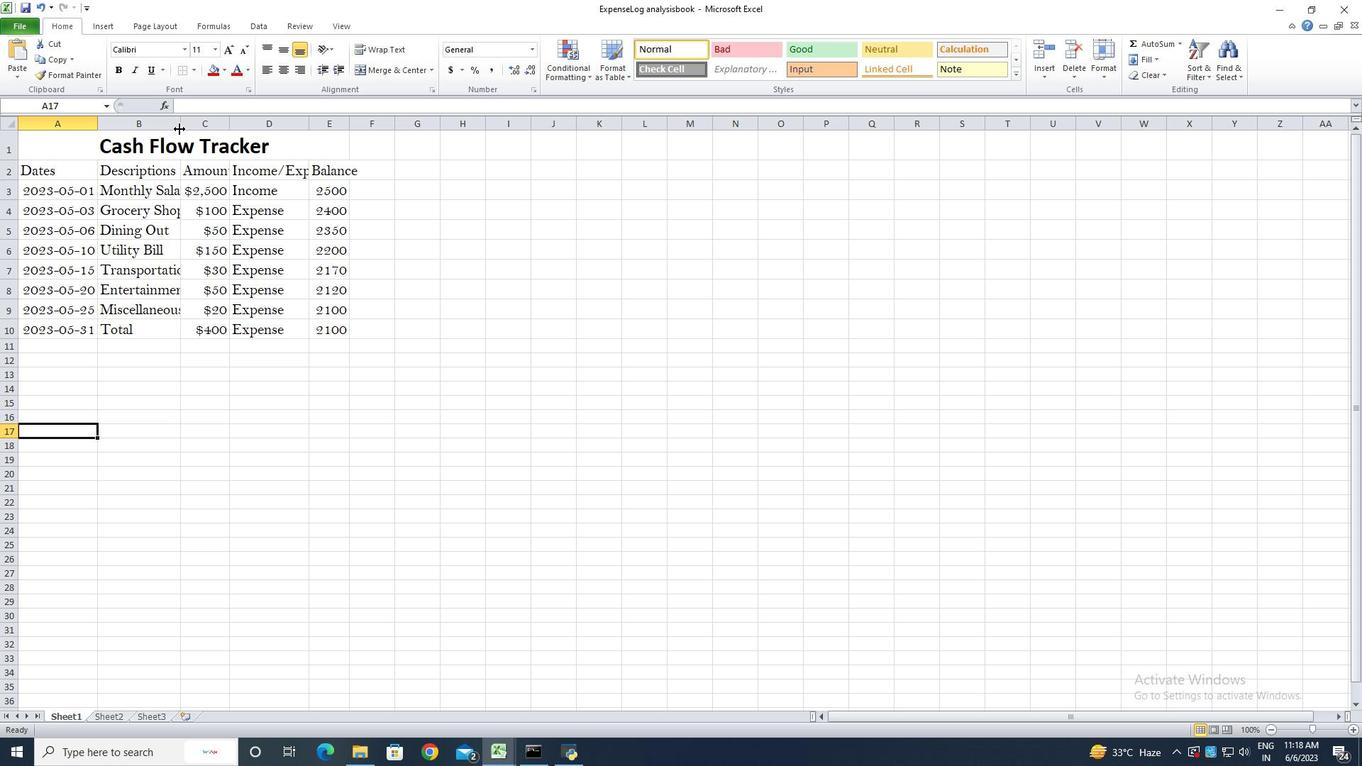 
Action: Mouse pressed left at (181, 127)
Screenshot: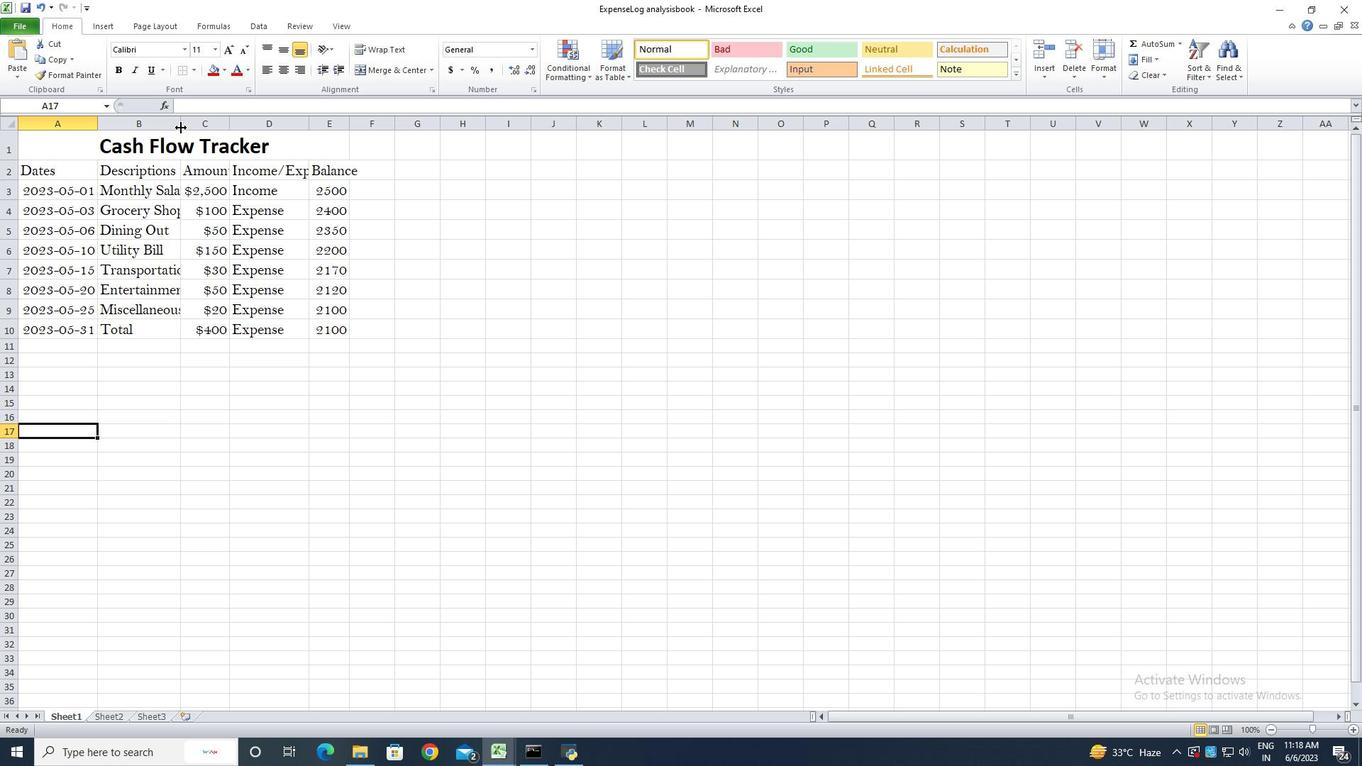 
Action: Mouse pressed left at (181, 127)
Screenshot: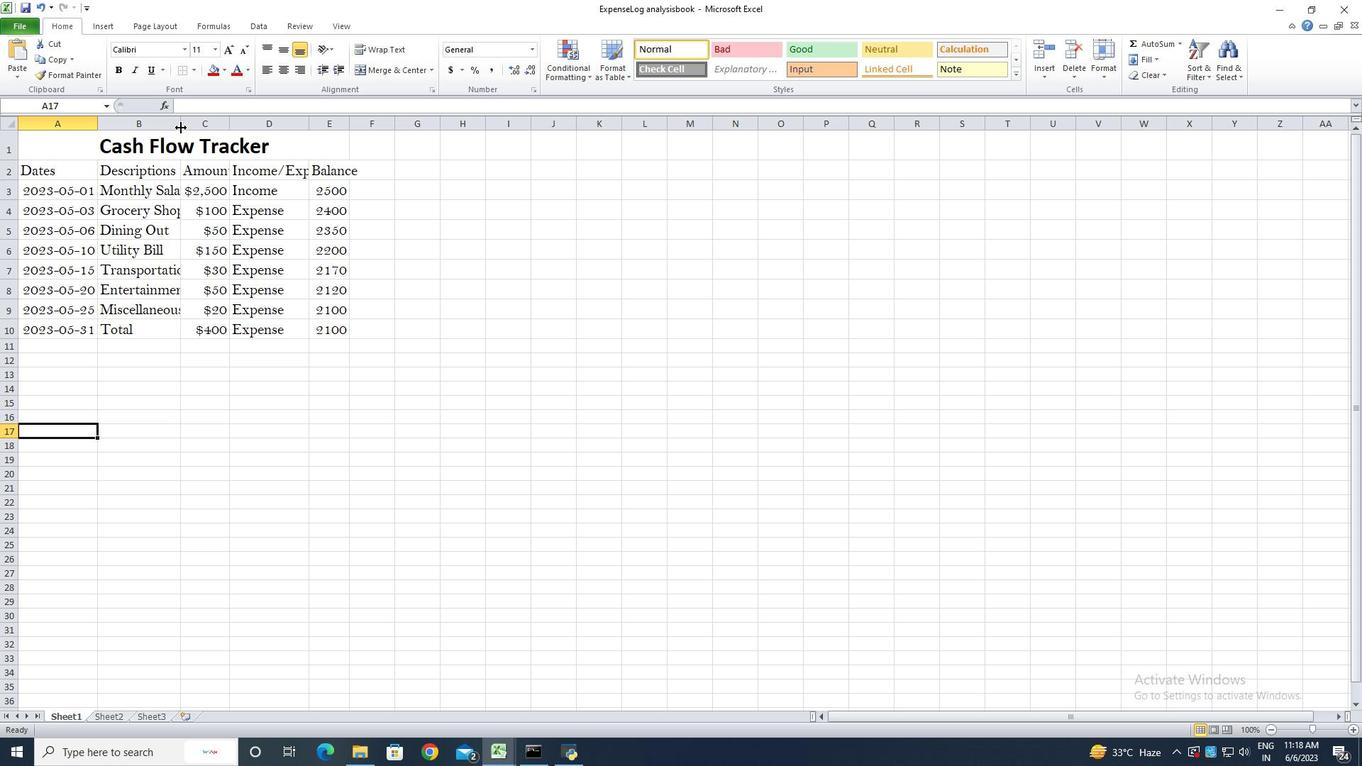 
Action: Mouse moved to (266, 127)
Screenshot: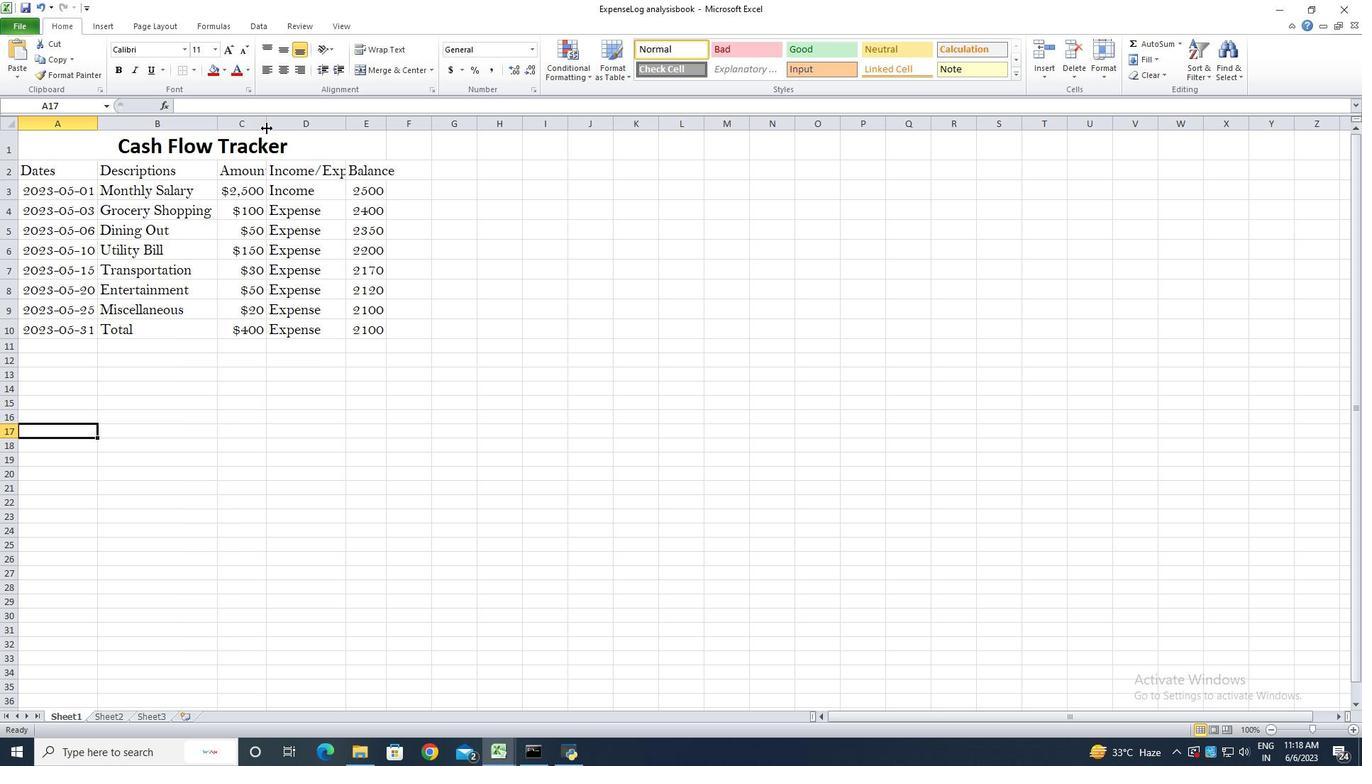 
Action: Mouse pressed left at (266, 127)
Screenshot: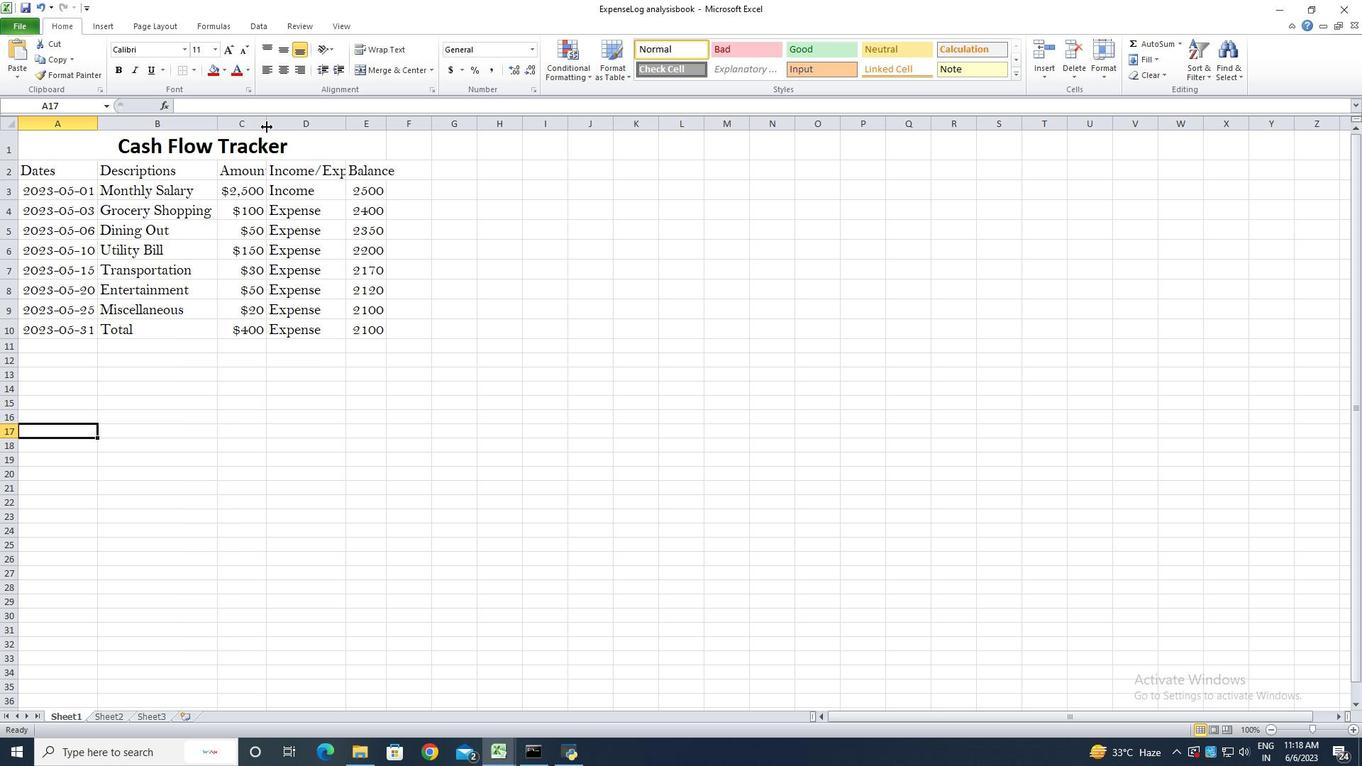 
Action: Mouse pressed left at (266, 127)
Screenshot: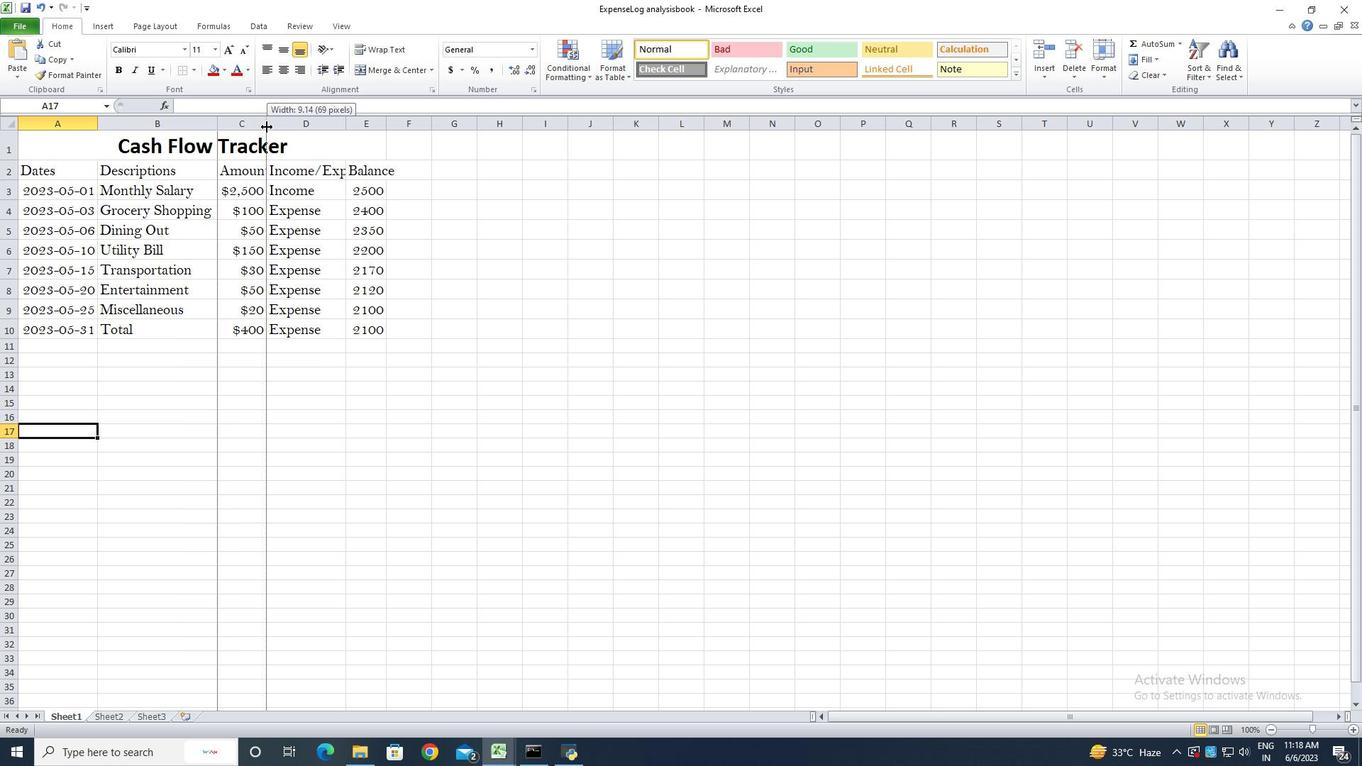 
Action: Mouse moved to (354, 126)
Screenshot: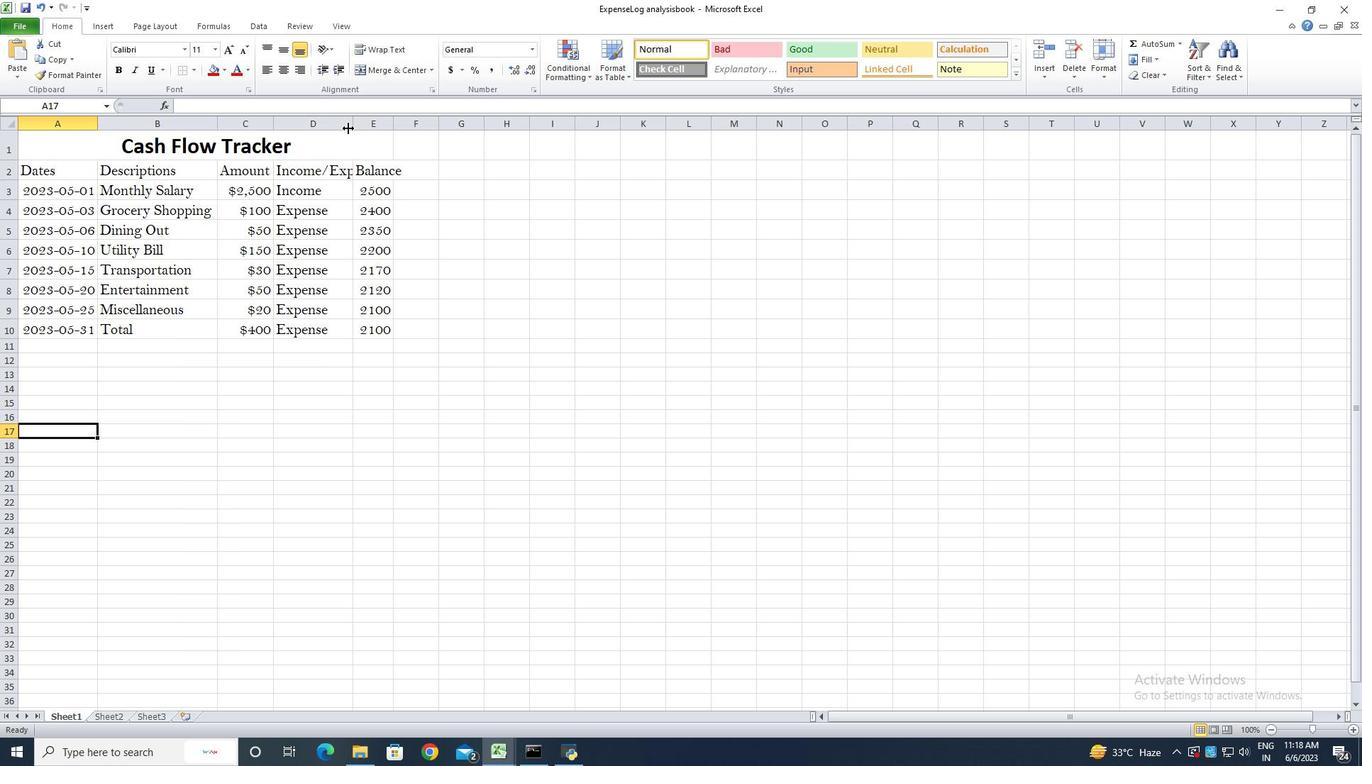 
Action: Mouse pressed left at (354, 126)
Screenshot: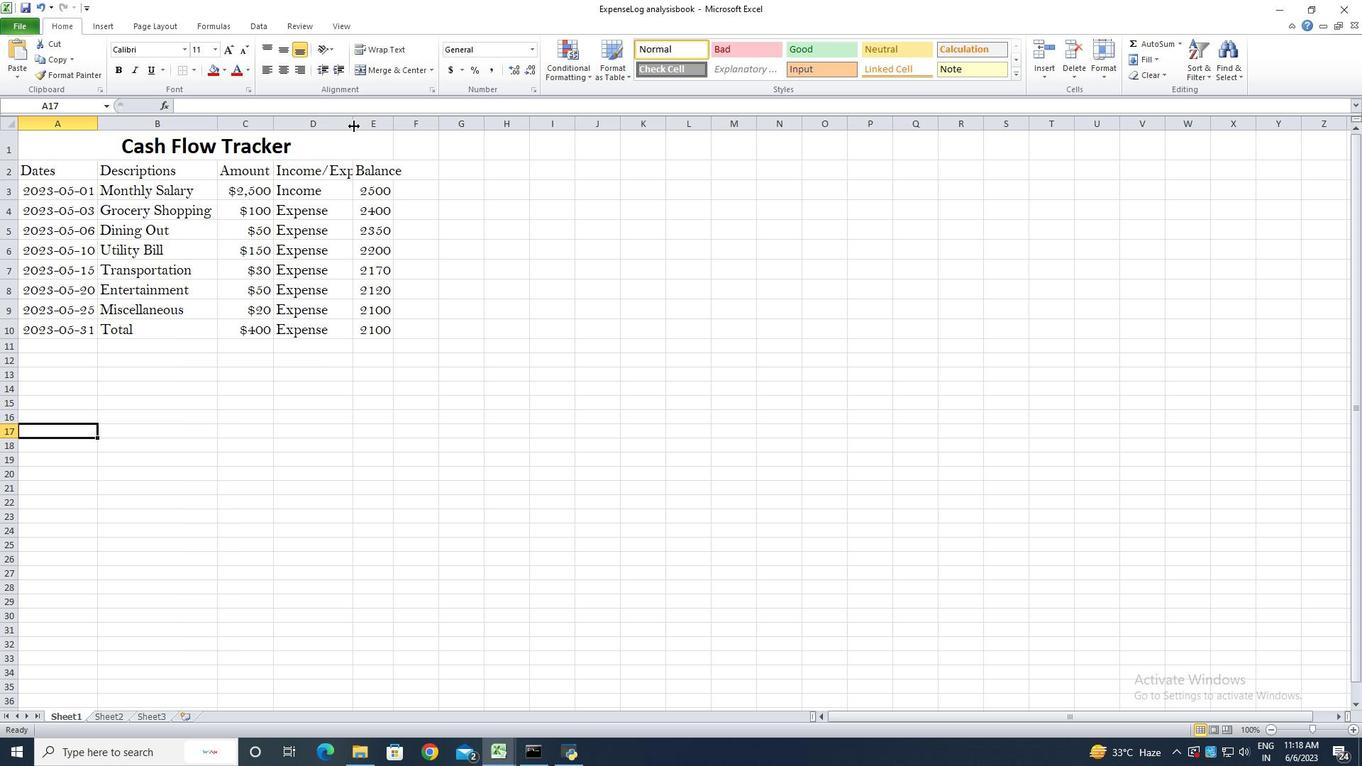 
Action: Mouse pressed left at (354, 126)
Screenshot: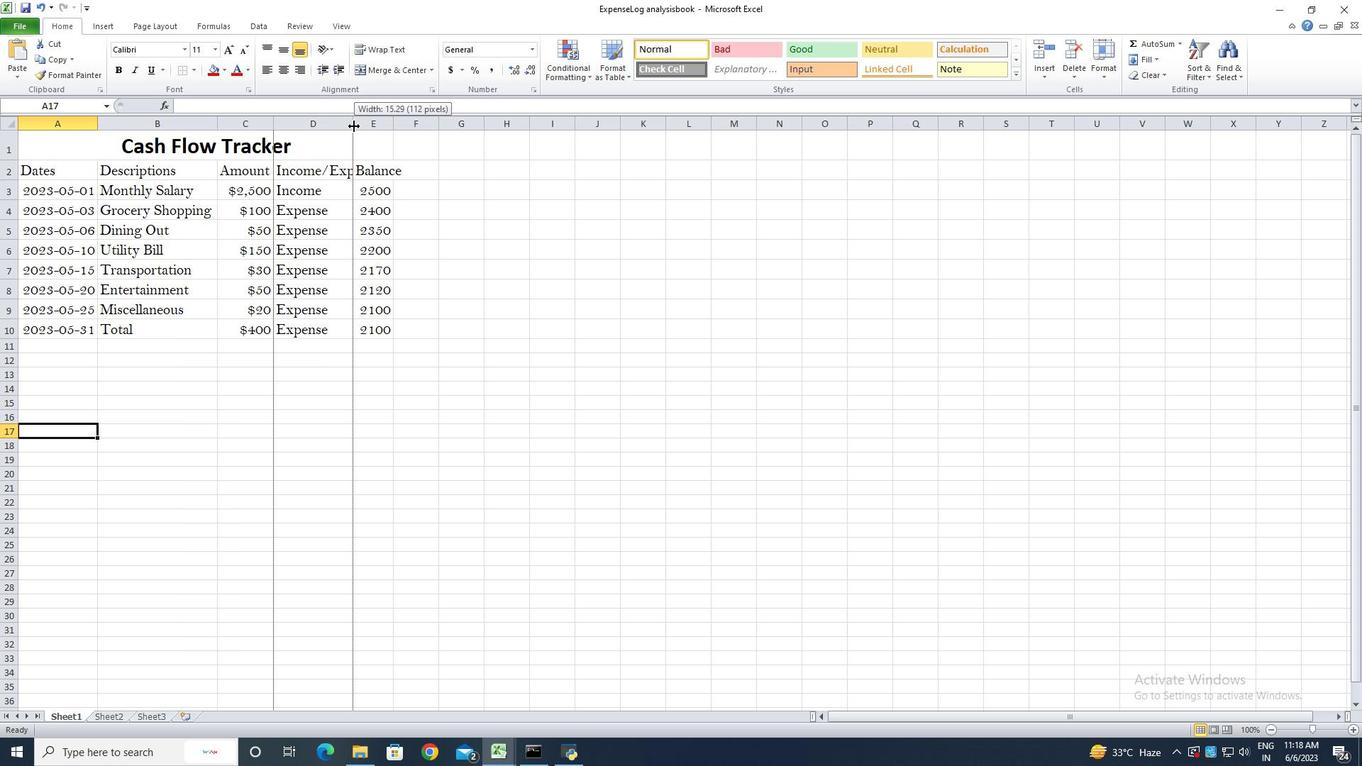 
Action: Mouse moved to (428, 127)
Screenshot: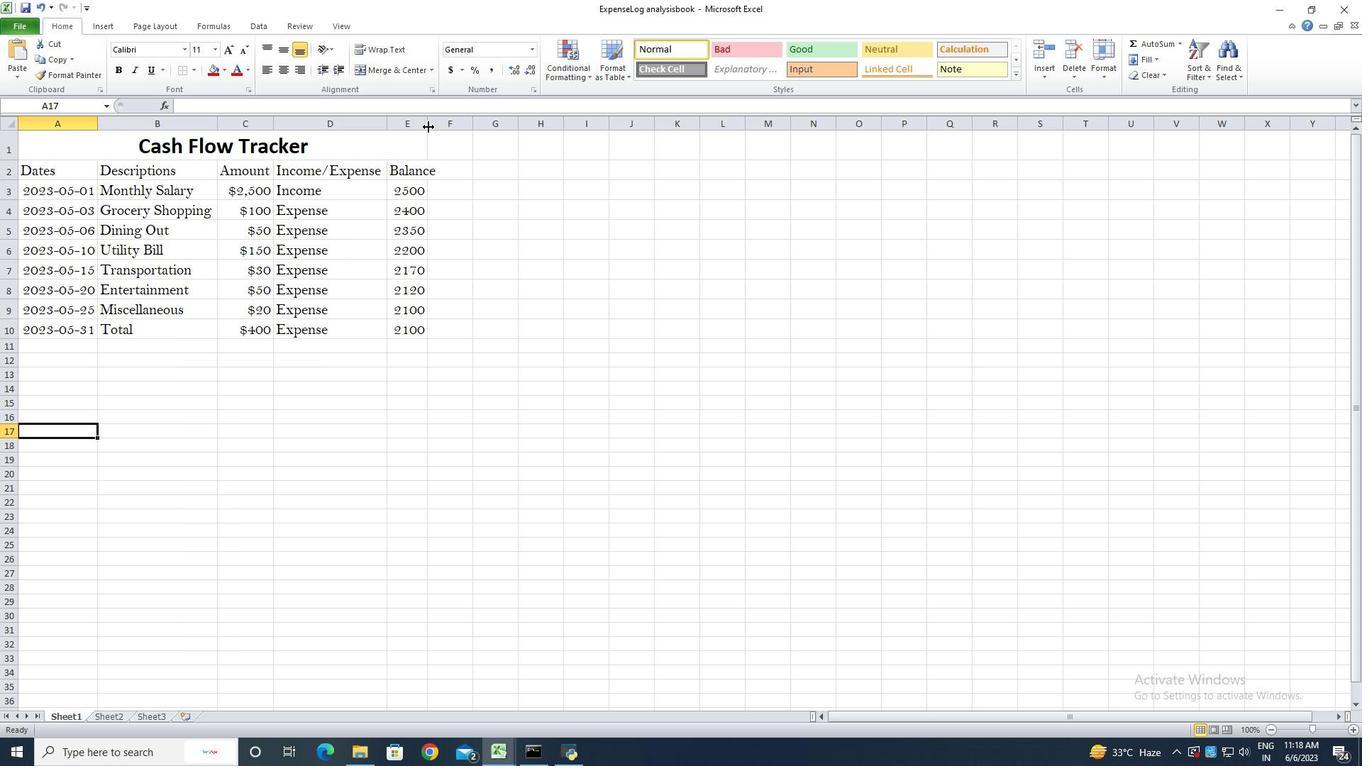
Action: Mouse pressed left at (428, 127)
Screenshot: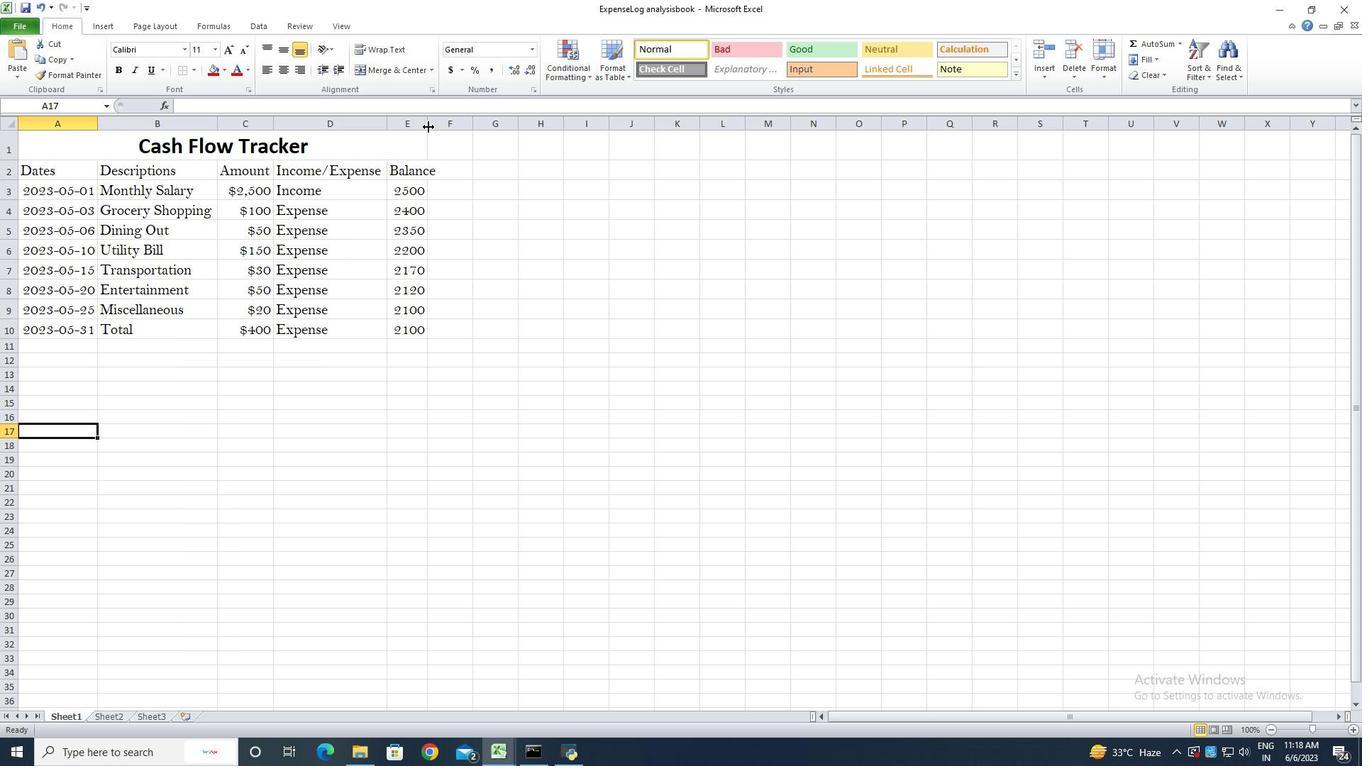 
Action: Mouse pressed left at (428, 127)
Screenshot: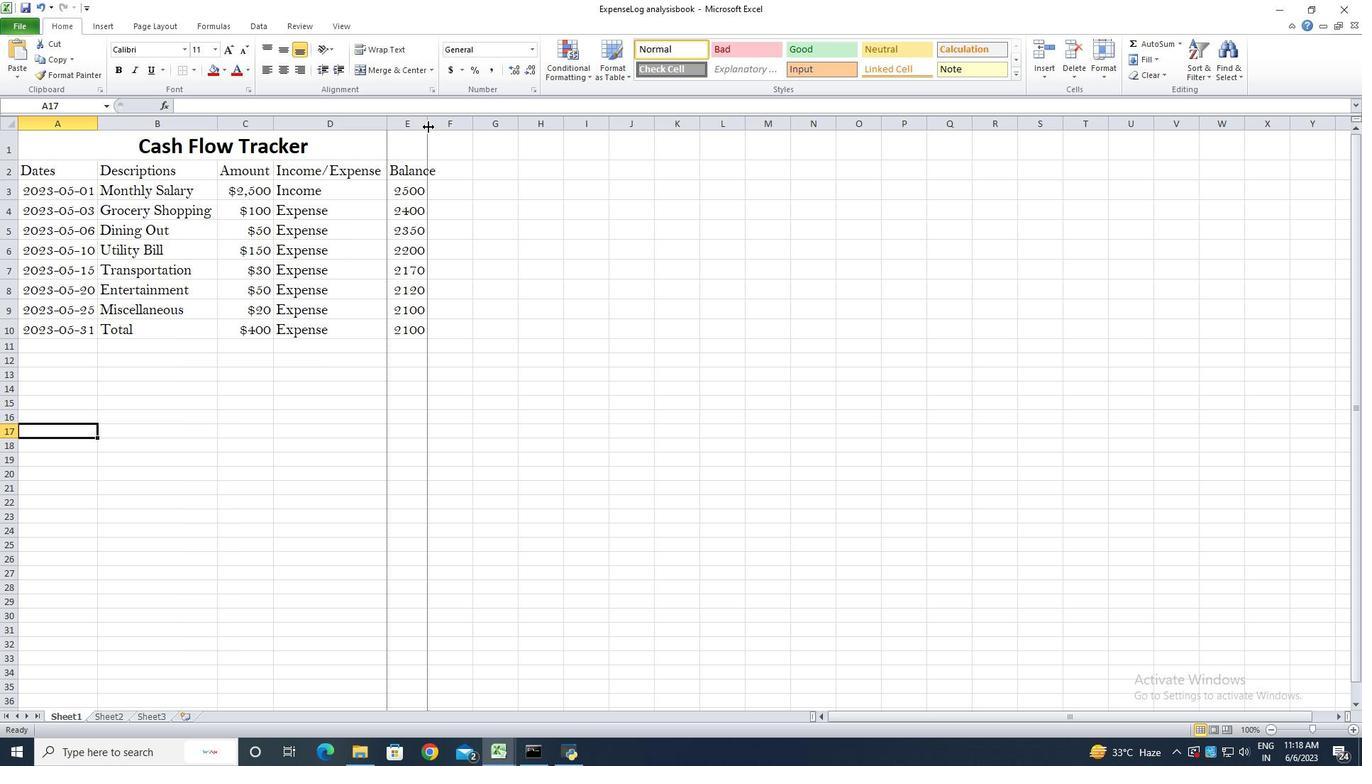 
Action: Mouse moved to (108, 147)
Screenshot: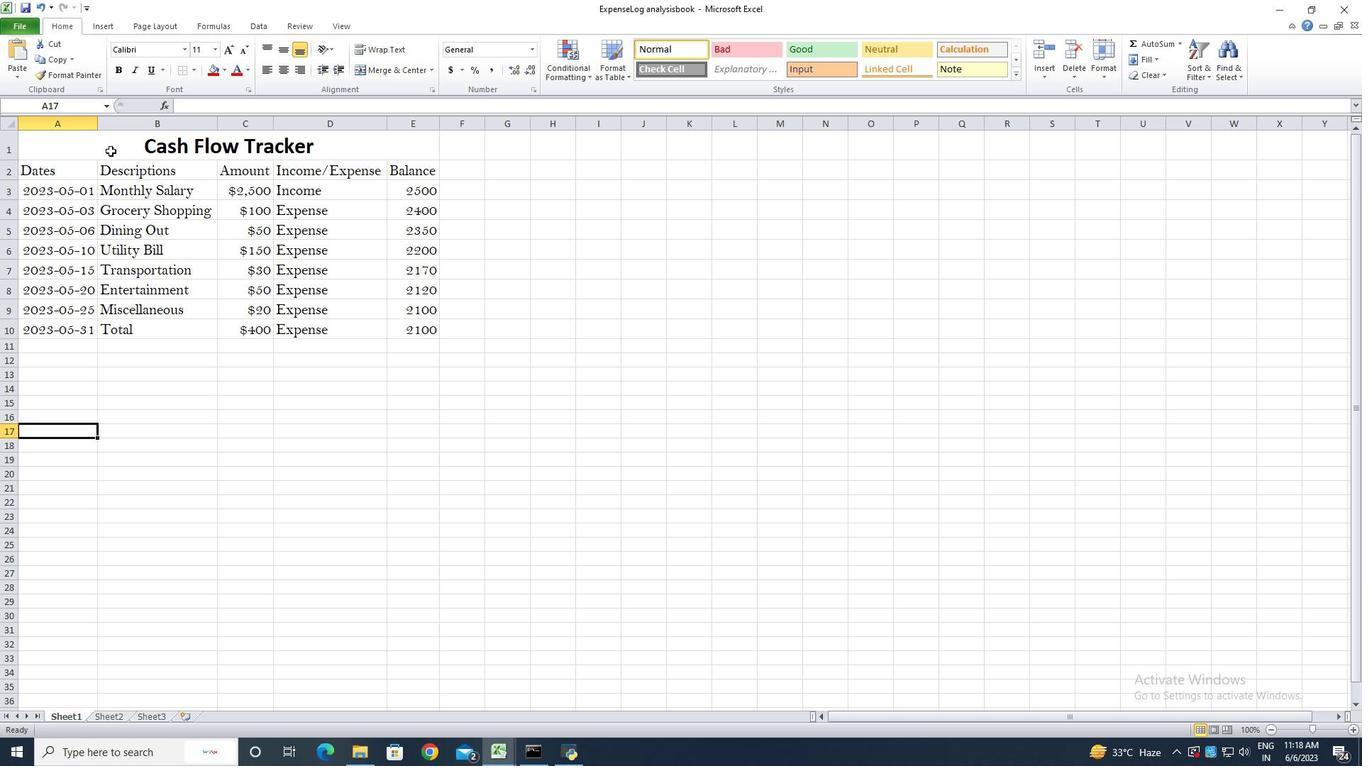 
Action: Mouse pressed left at (108, 147)
Screenshot: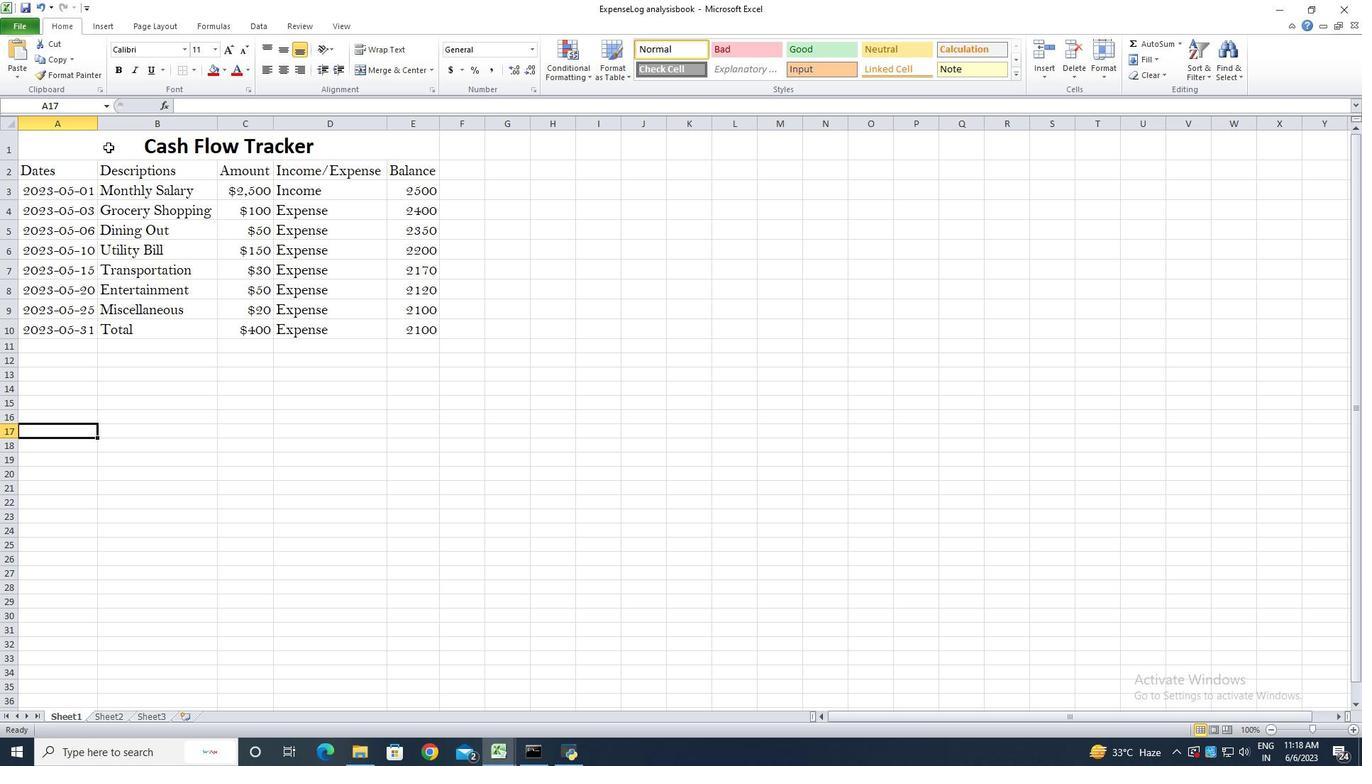 
Action: Mouse moved to (283, 48)
Screenshot: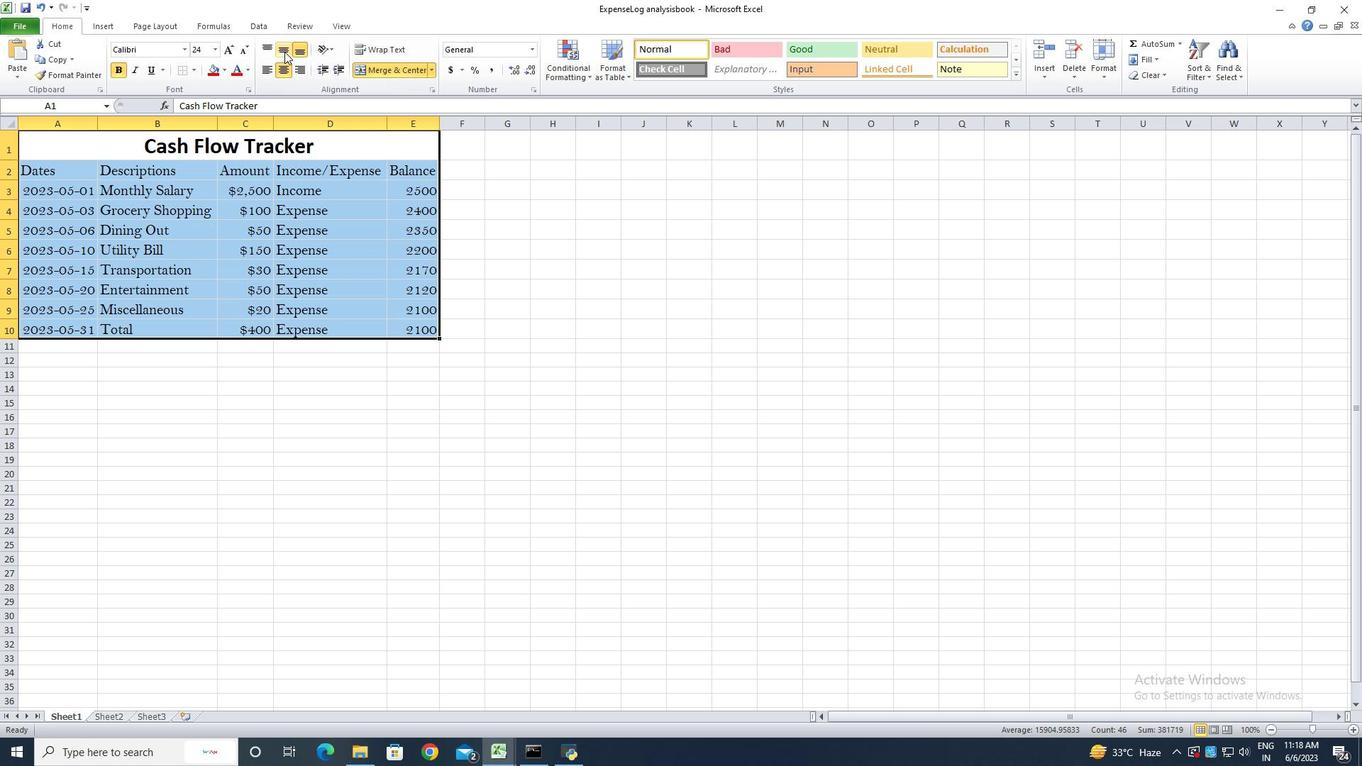 
Action: Mouse pressed left at (283, 48)
Screenshot: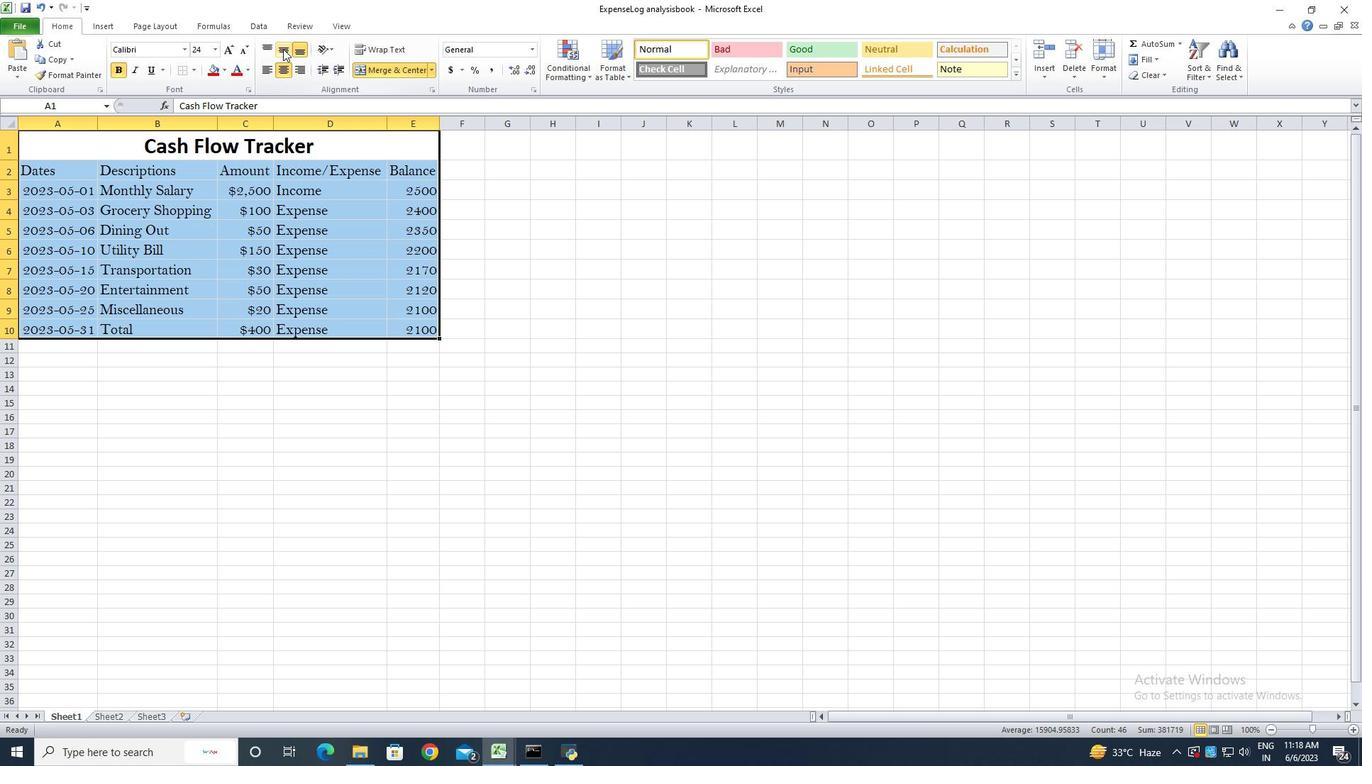 
Action: Mouse moved to (282, 66)
Screenshot: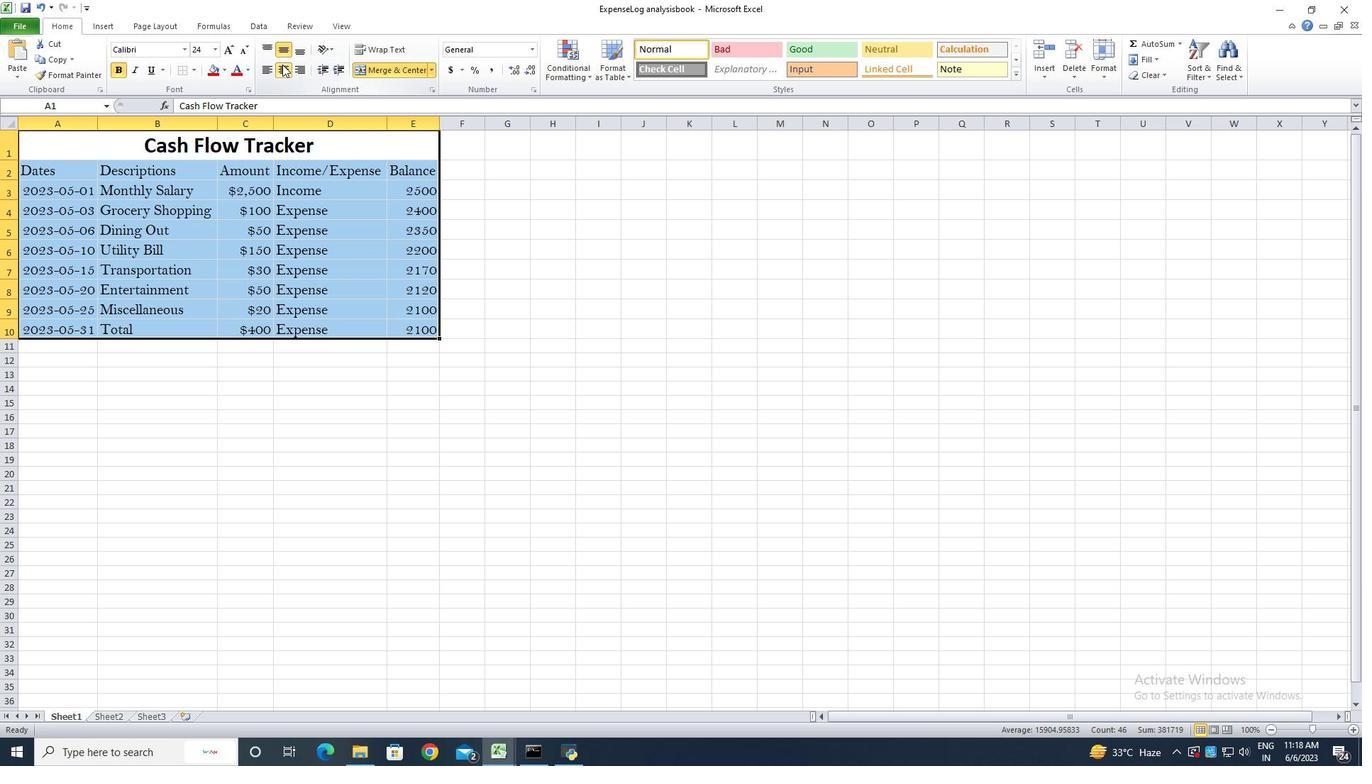 
Action: Mouse pressed left at (282, 66)
Screenshot: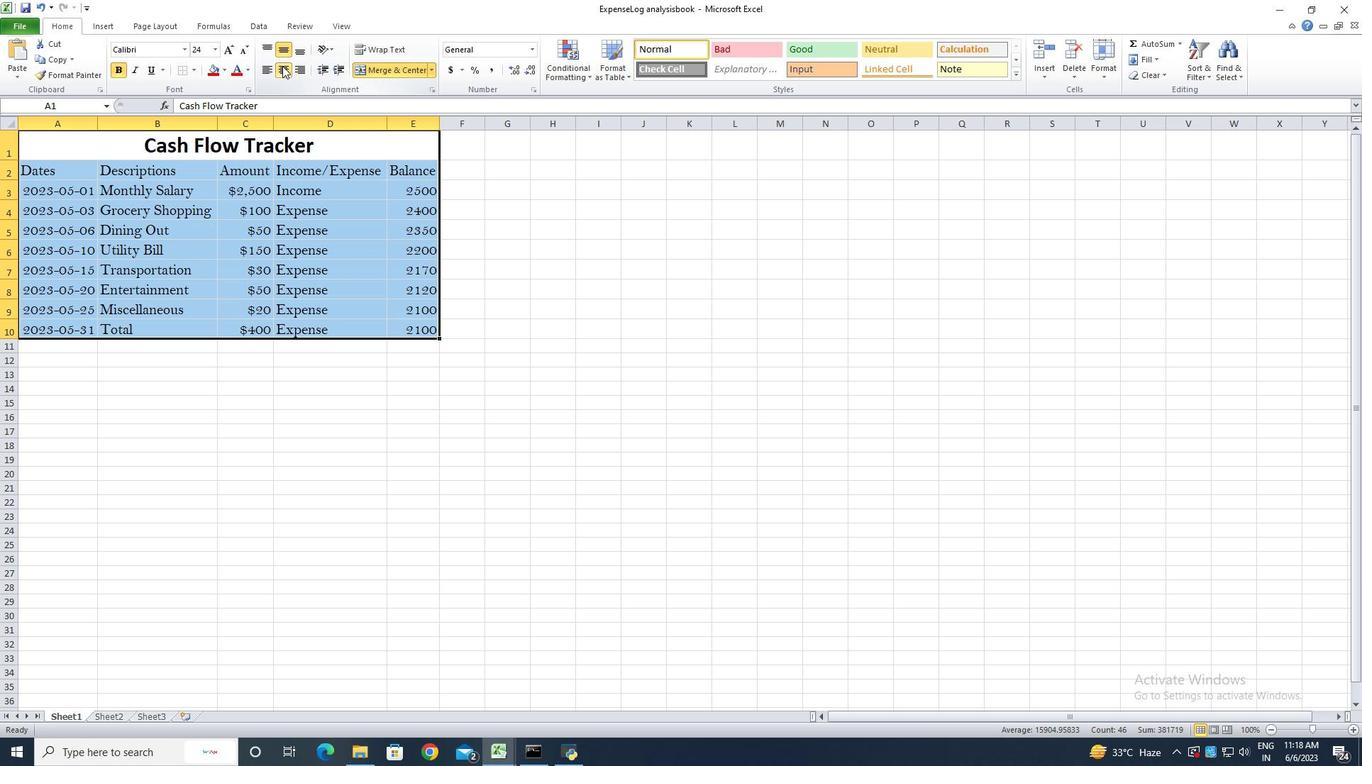 
Action: Mouse pressed left at (282, 66)
Screenshot: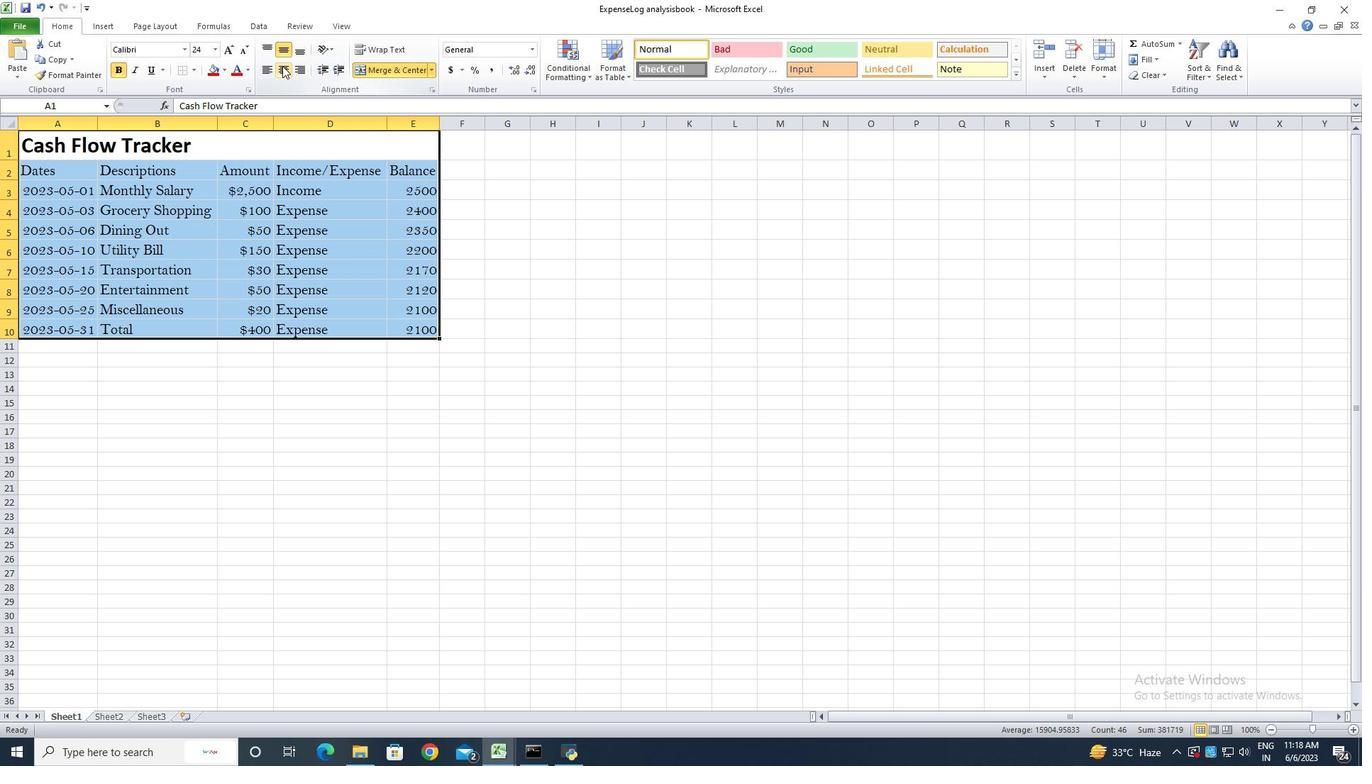 
Action: Mouse moved to (181, 411)
Screenshot: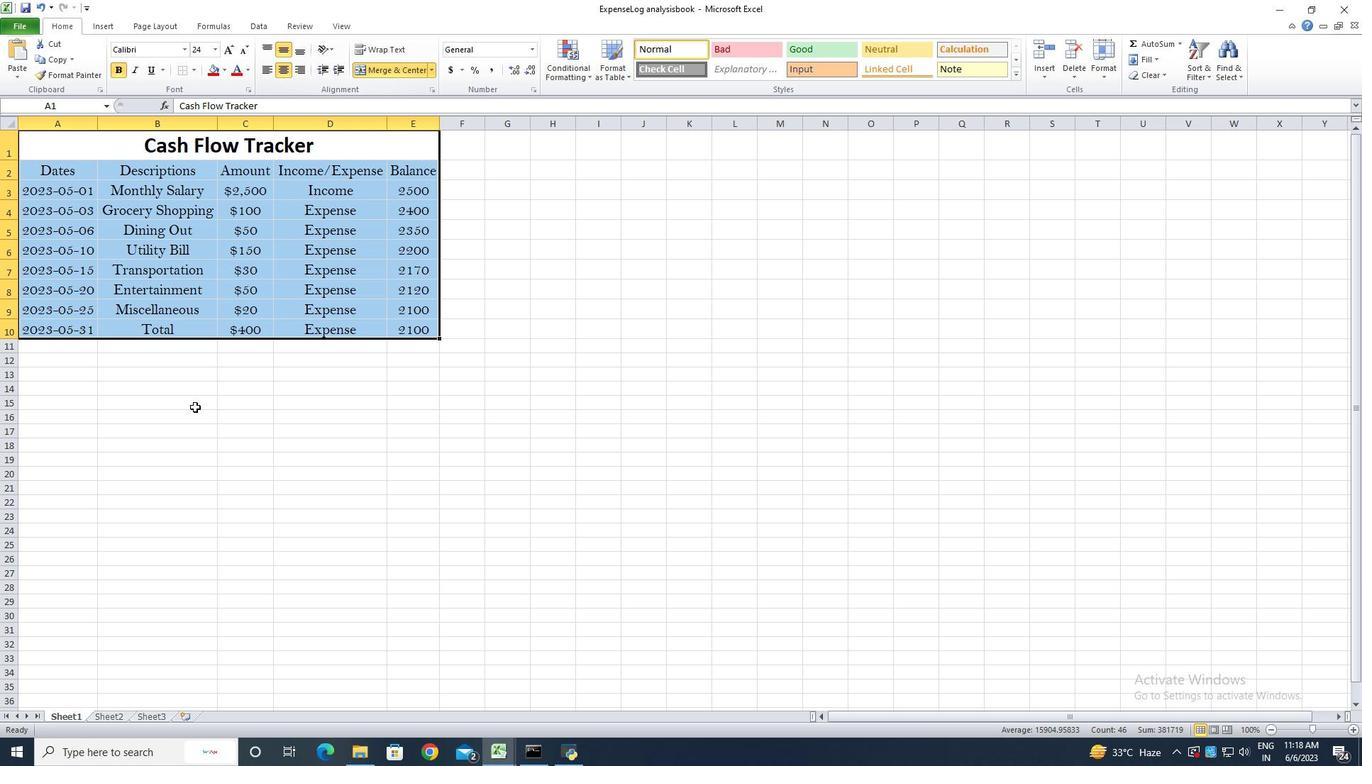 
Action: Mouse pressed left at (181, 411)
Screenshot: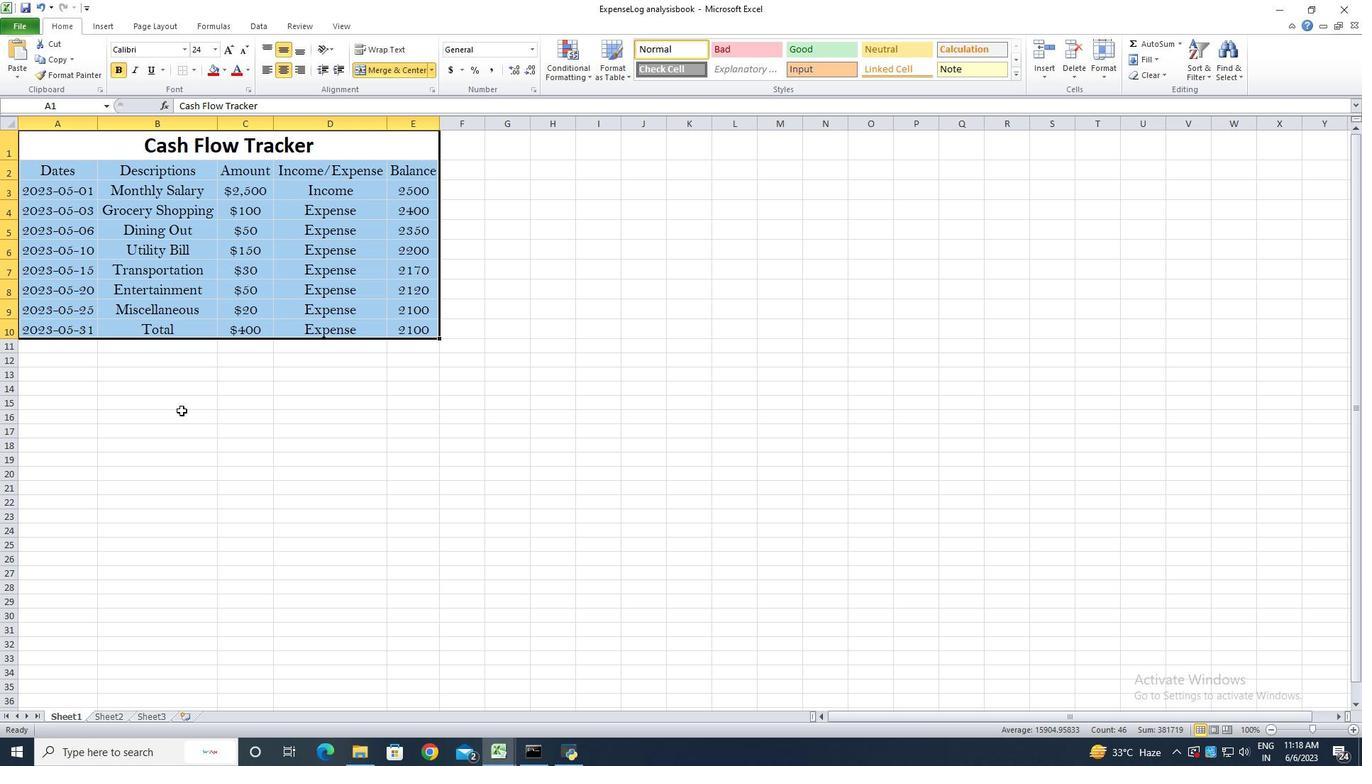 
Action: Key pressed ctrl+S
Screenshot: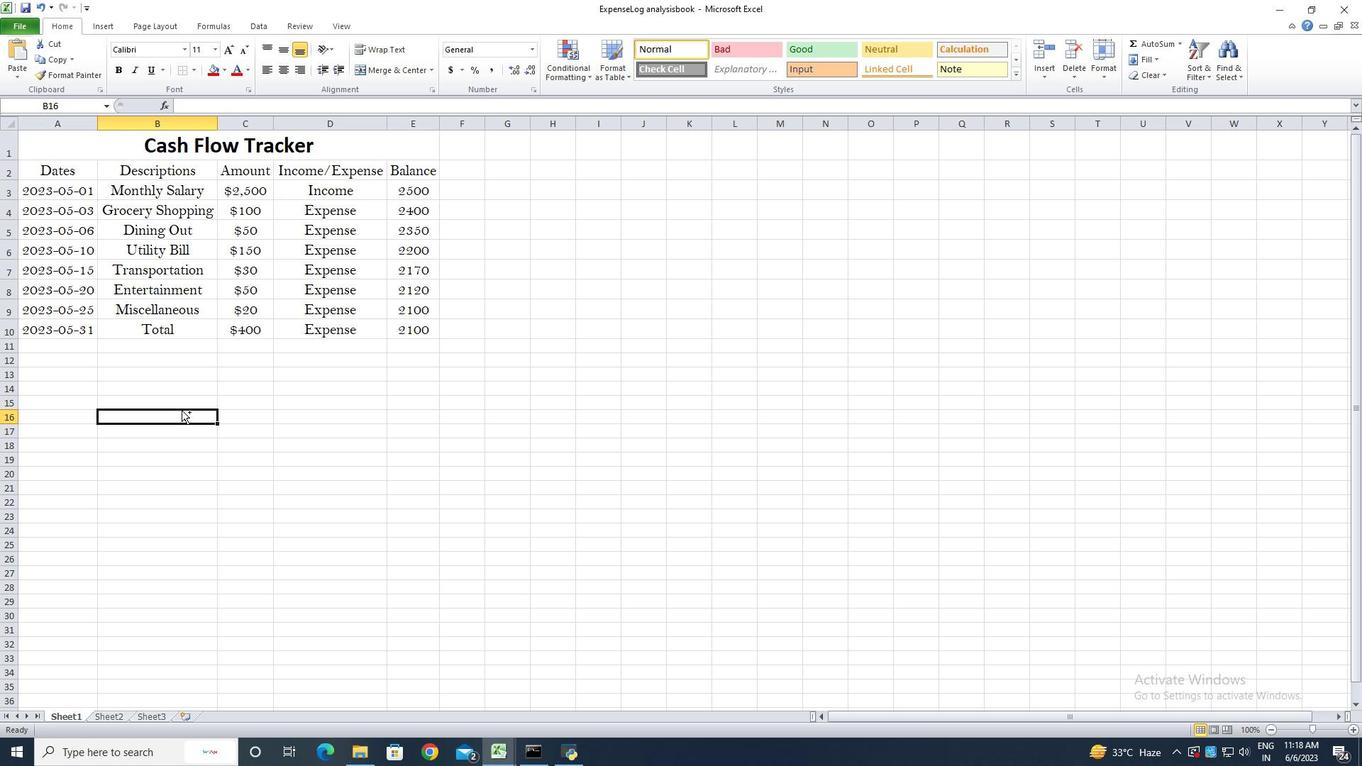 
